 Task: Create new contact,   with mail id: 'LeahSmith@jcrew.com', first name: 'Leah', Last name: 'Smith', Job Title: Technical Writer, Phone number (916) 555-3456. Change life cycle stage to  'Lead' and lead status to 'New'. Add new company to the associated contact: www.sunalphaenergy.com
 . Logged in from softage.5@softage.net
Action: Mouse moved to (88, 70)
Screenshot: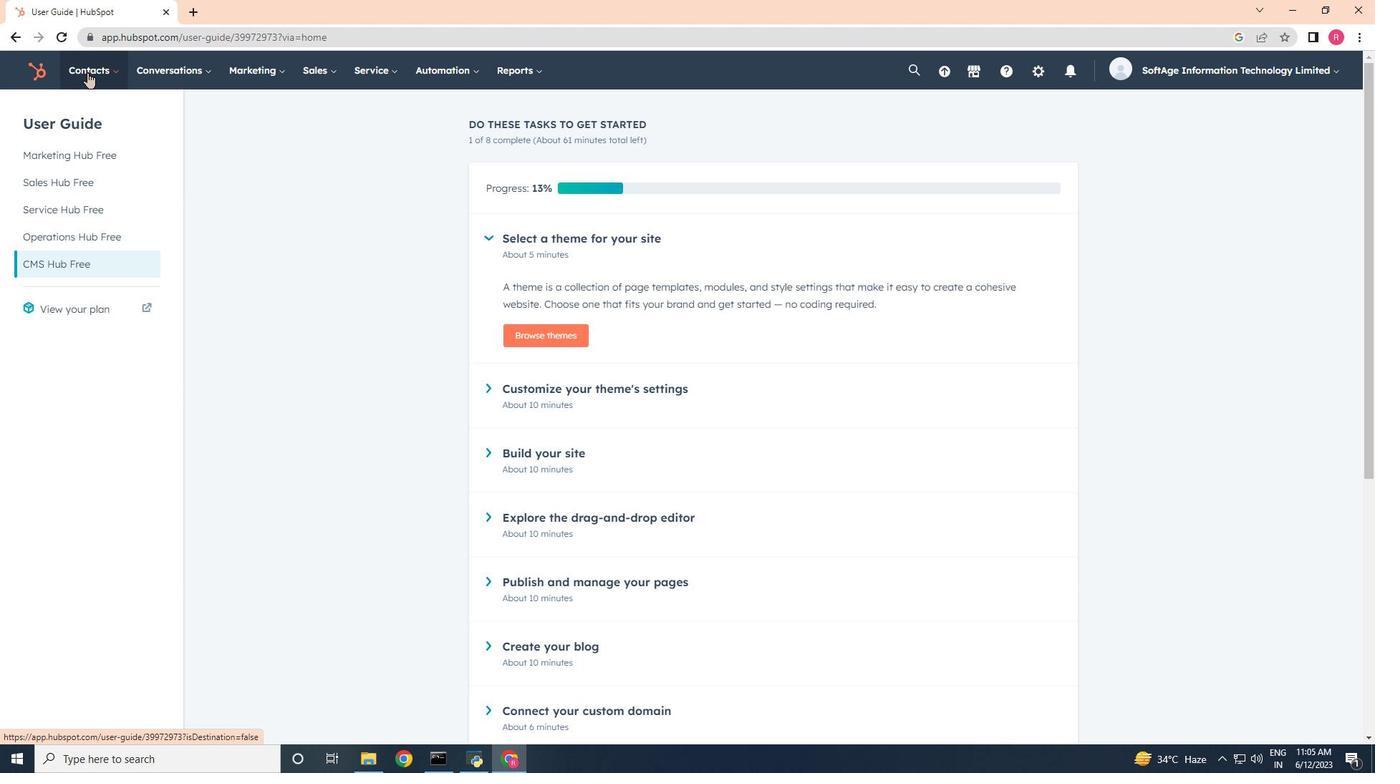 
Action: Mouse pressed left at (88, 70)
Screenshot: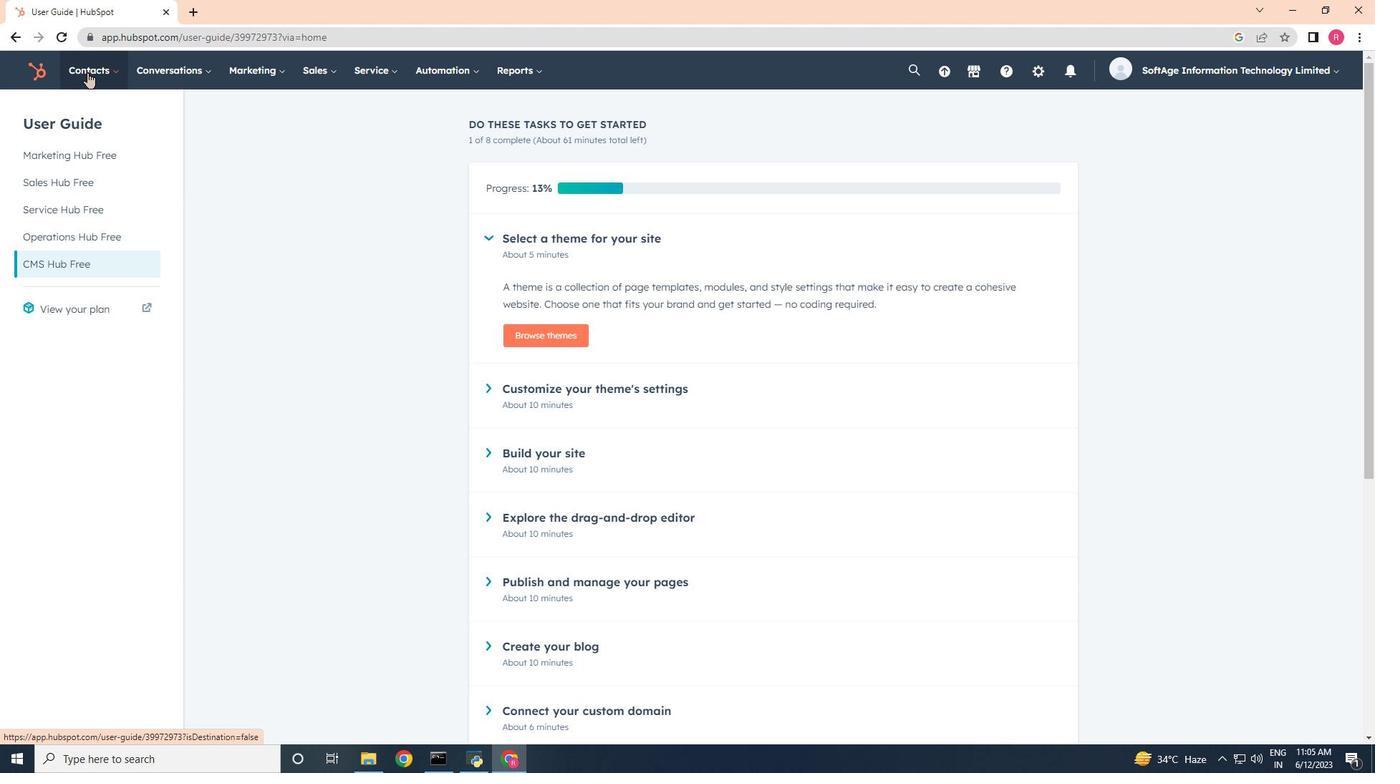 
Action: Mouse moved to (98, 110)
Screenshot: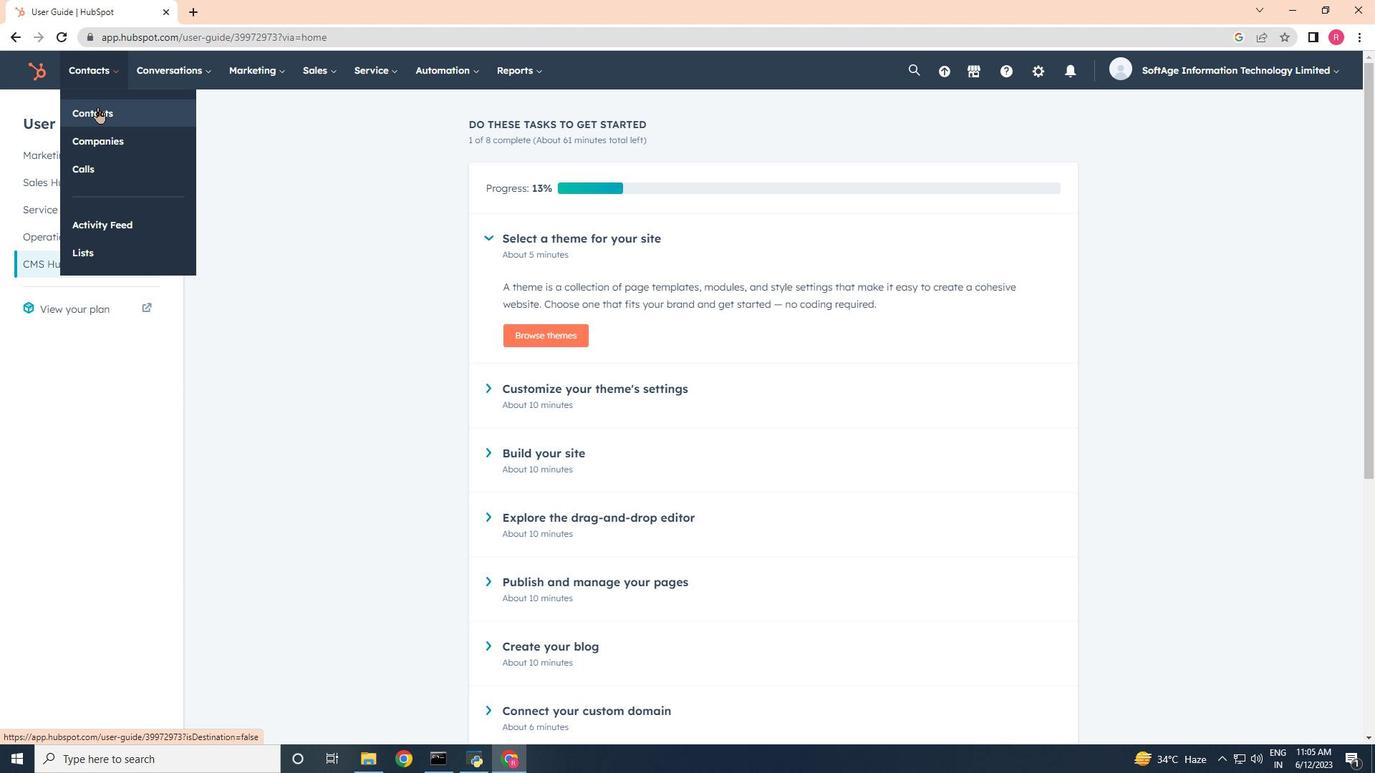 
Action: Mouse pressed left at (98, 110)
Screenshot: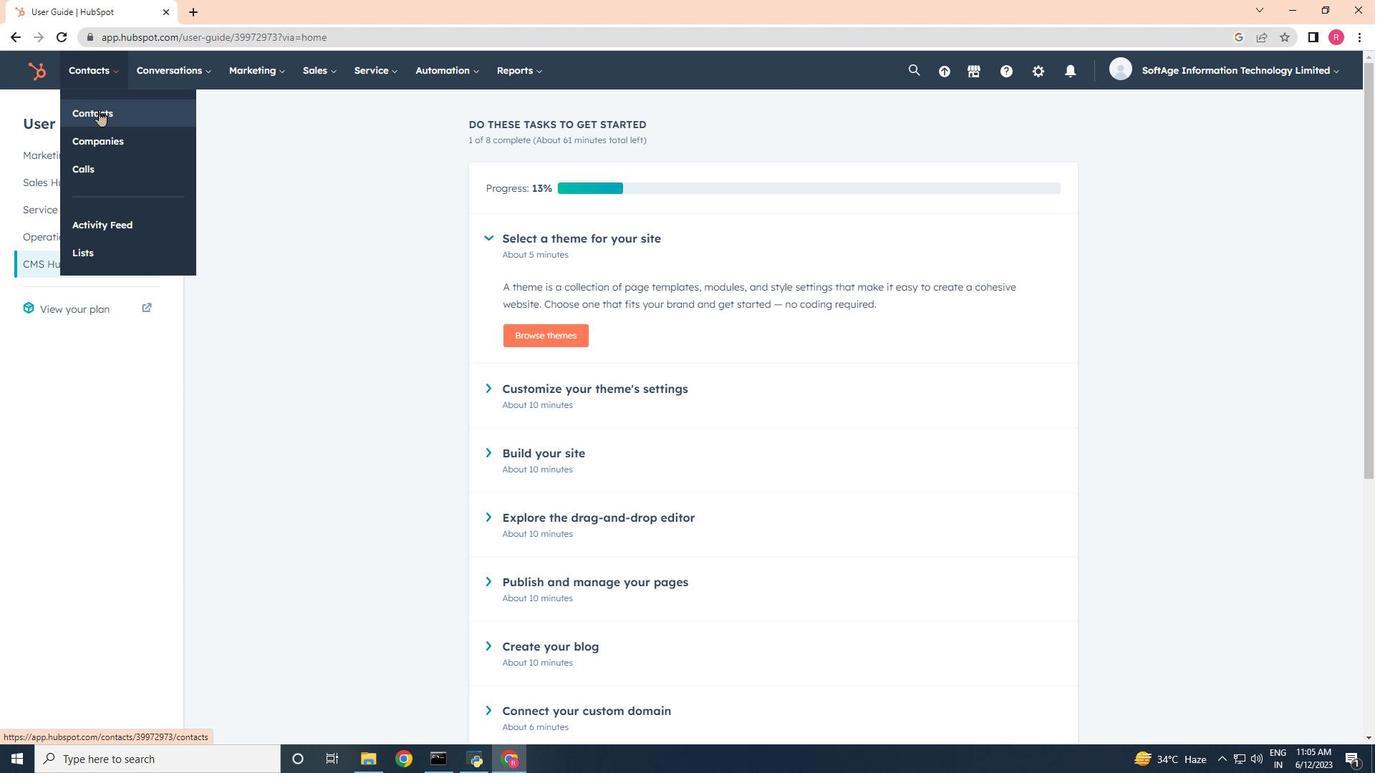 
Action: Mouse moved to (1332, 118)
Screenshot: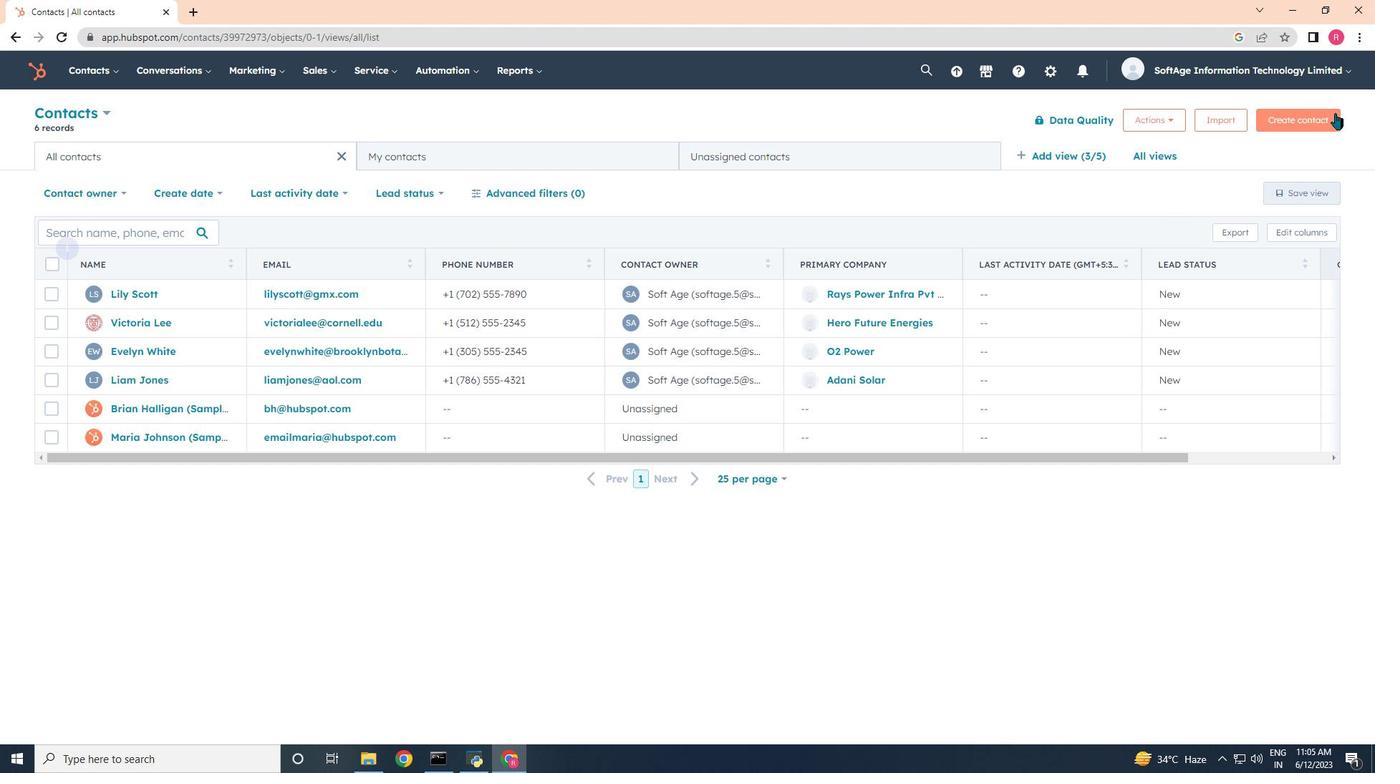 
Action: Mouse pressed left at (1332, 118)
Screenshot: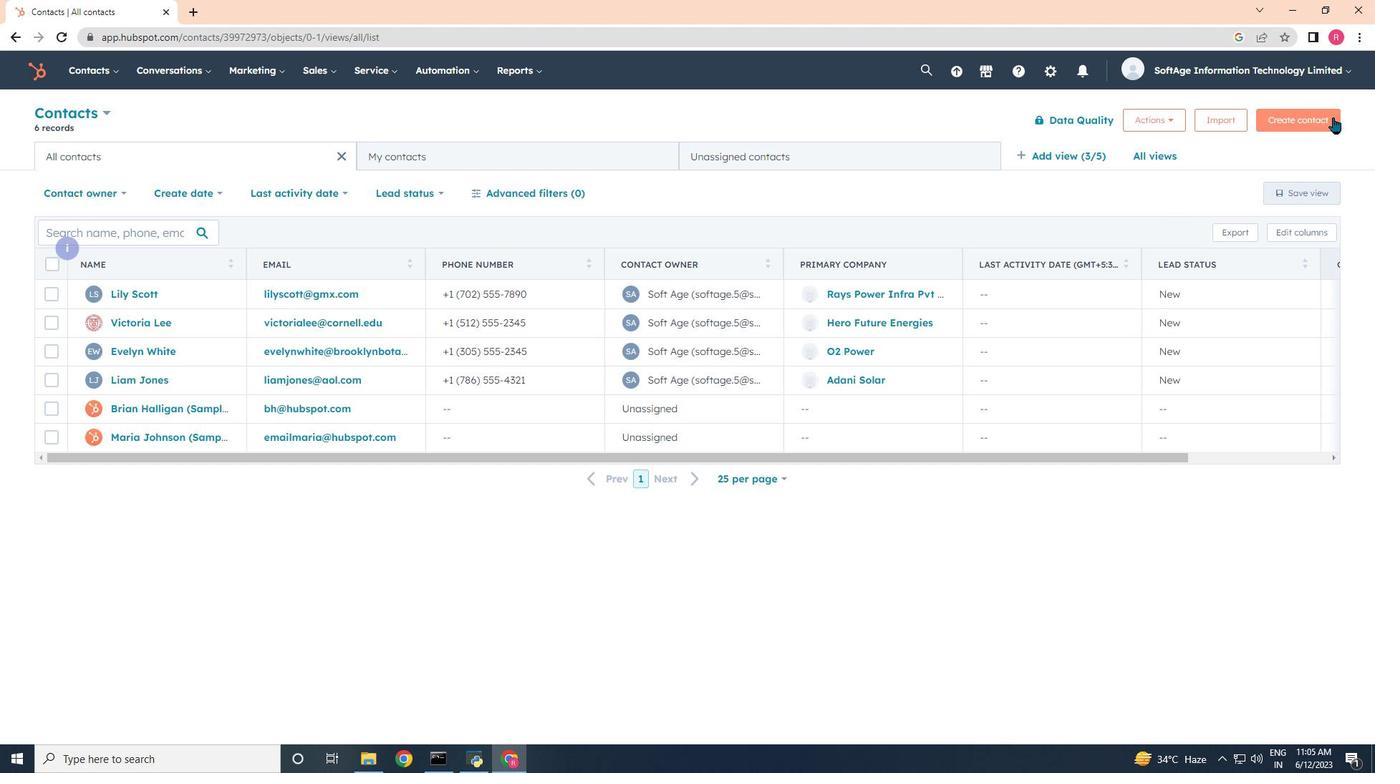 
Action: Mouse moved to (1169, 200)
Screenshot: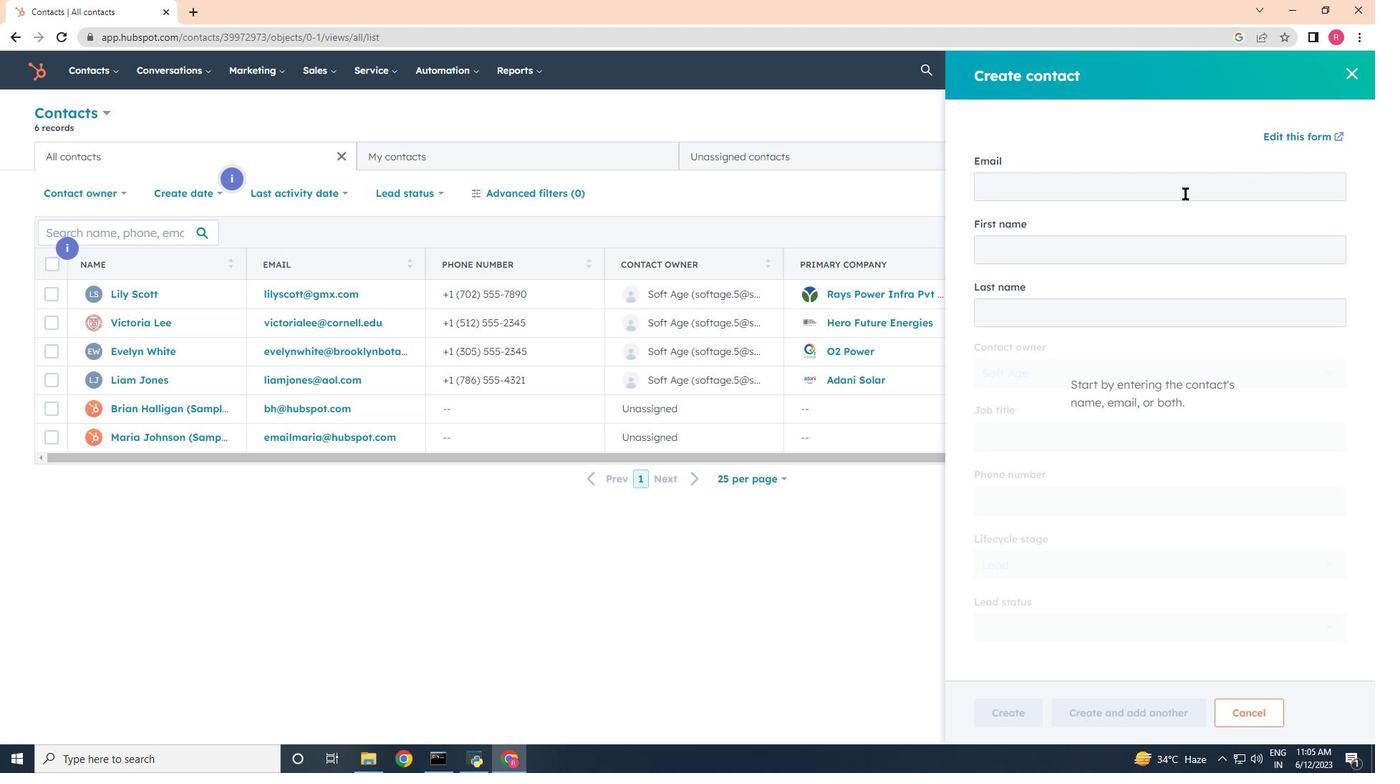 
Action: Mouse pressed left at (1169, 200)
Screenshot: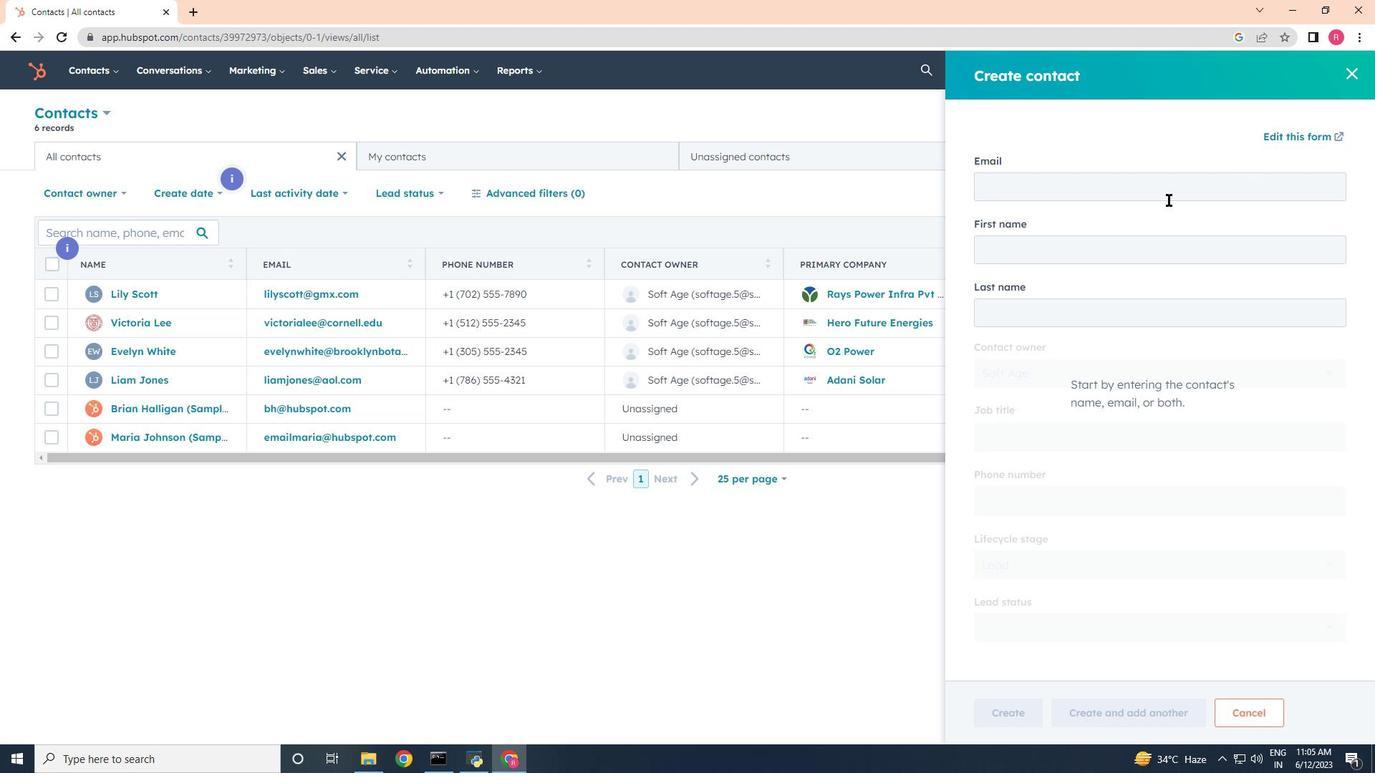 
Action: Key pressed <Key.shift>Leah<Key.shift>Smith<Key.shift>@jcrew.com
Screenshot: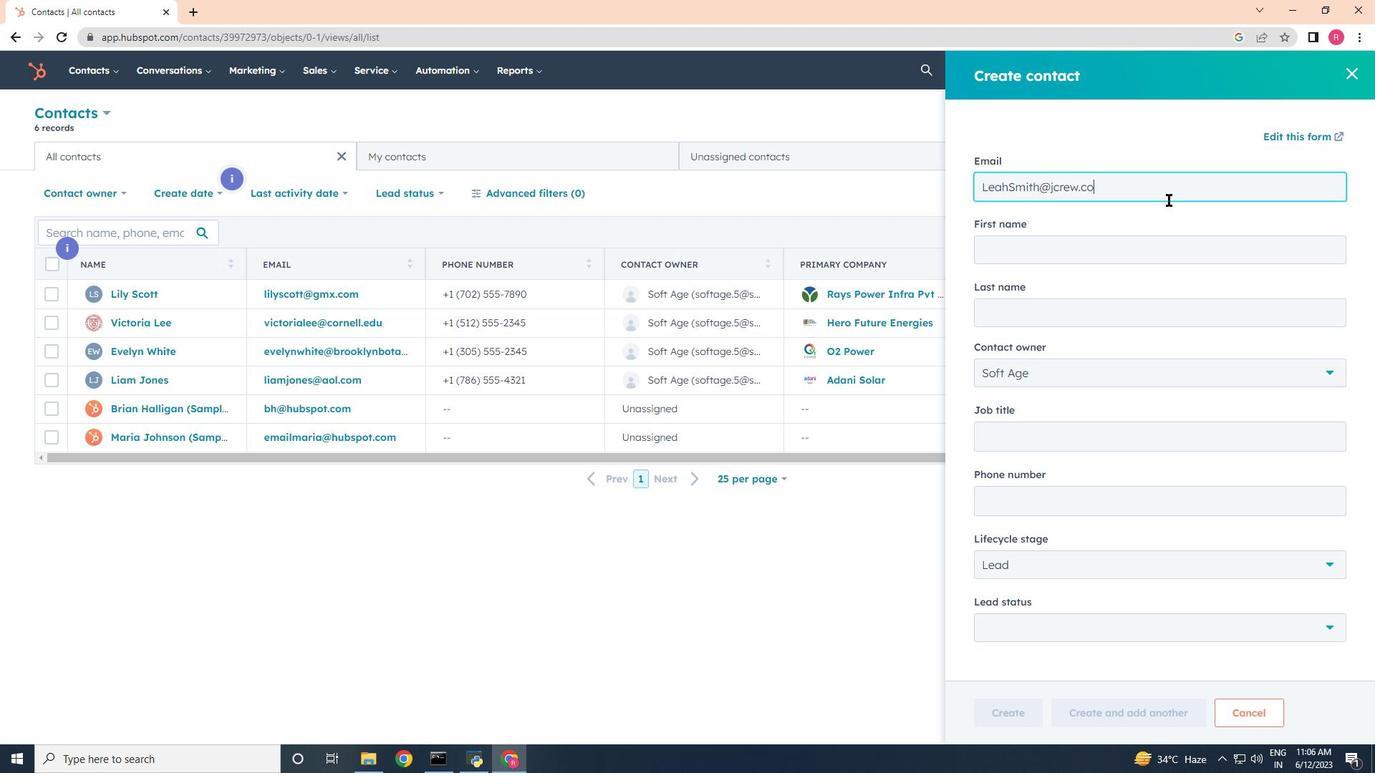 
Action: Mouse moved to (1131, 270)
Screenshot: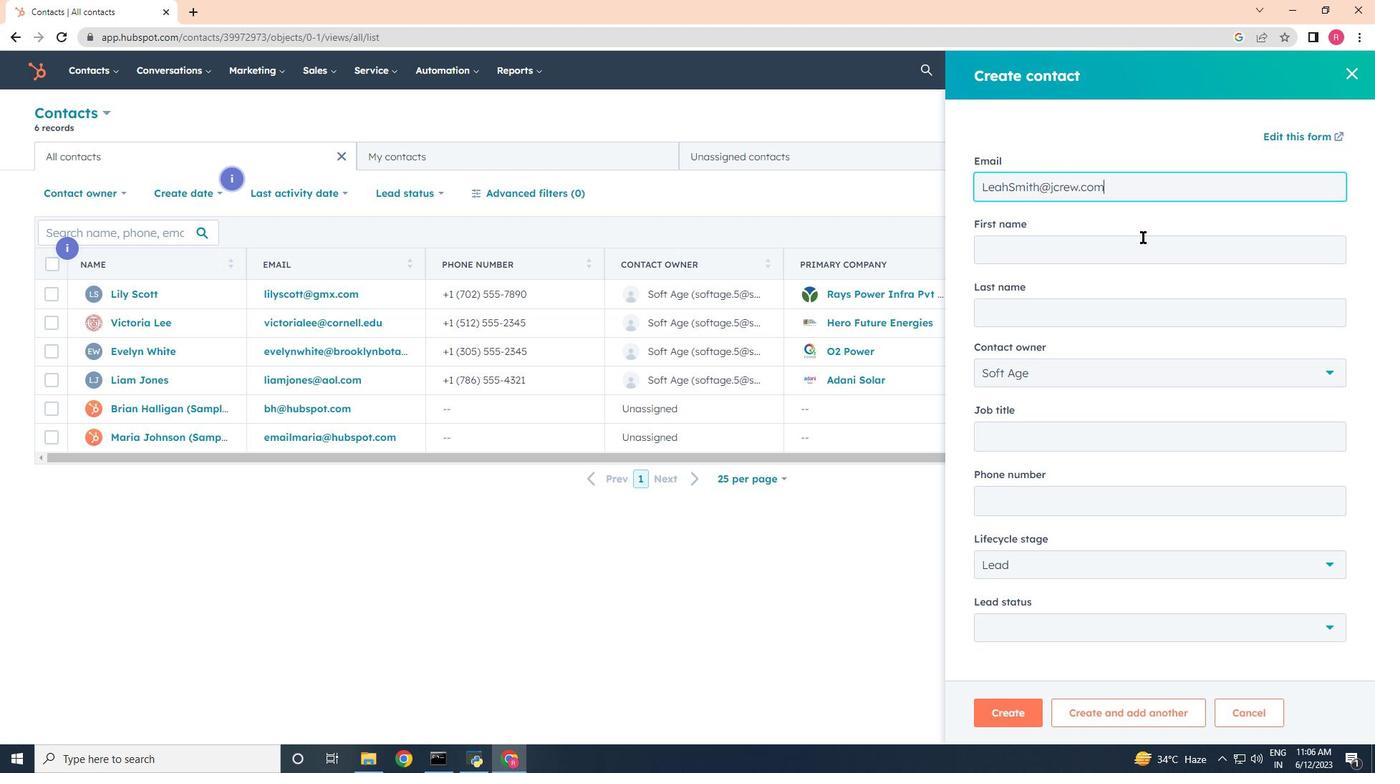 
Action: Mouse pressed left at (1131, 270)
Screenshot: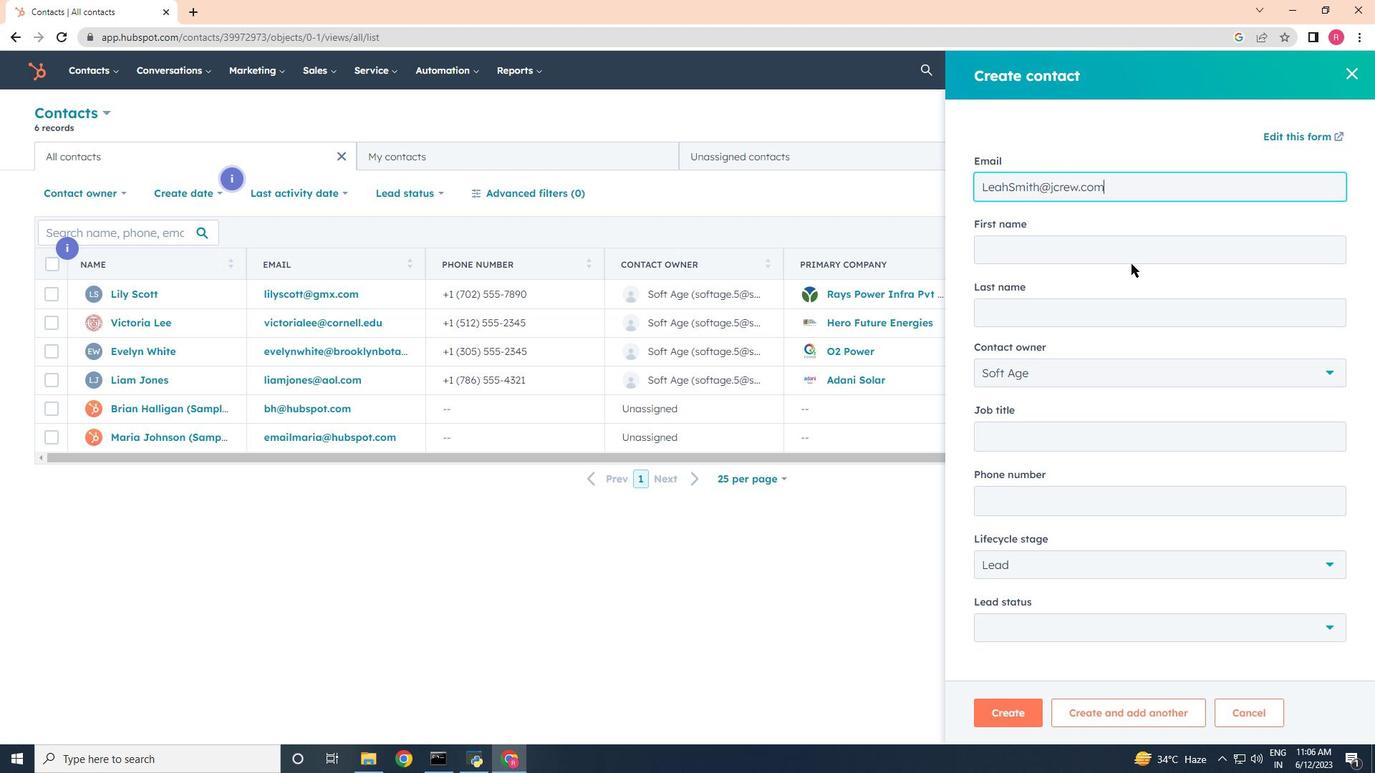 
Action: Mouse moved to (1118, 252)
Screenshot: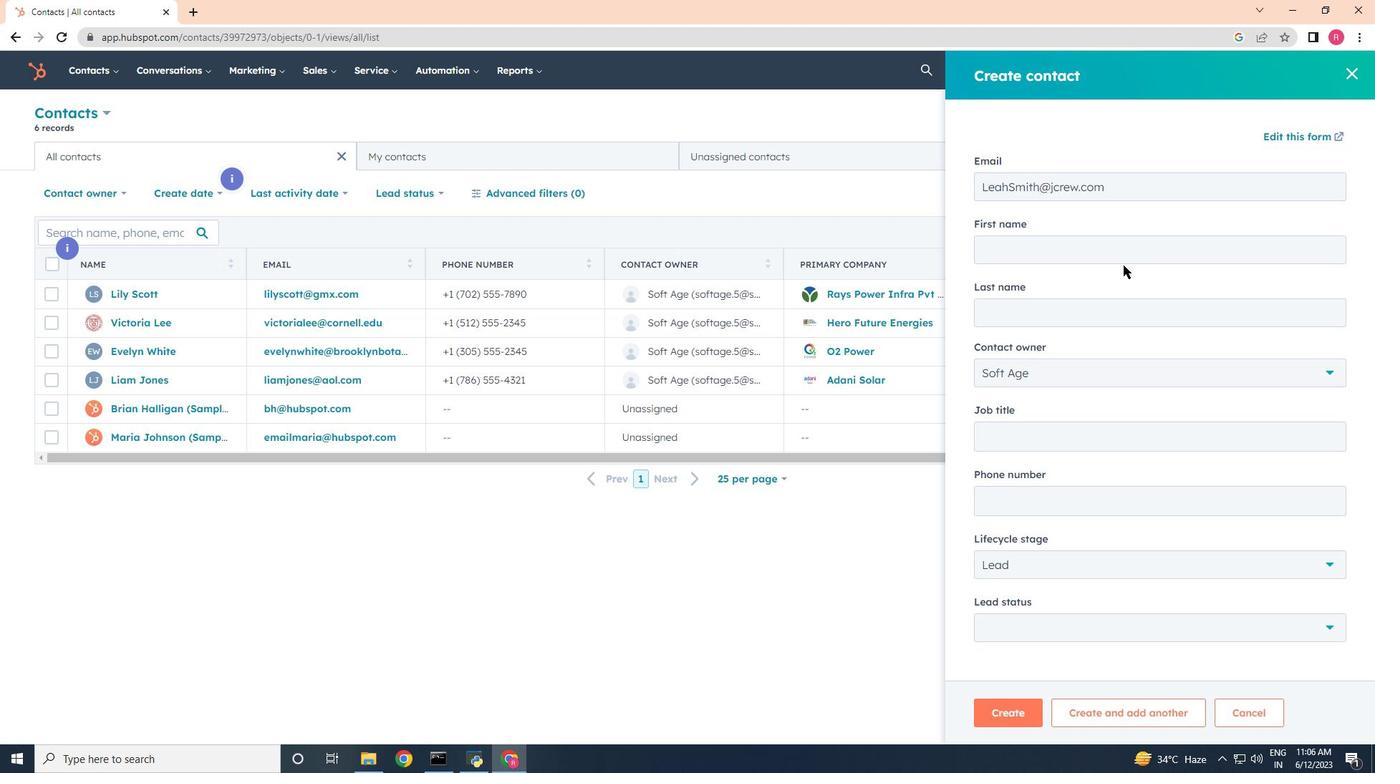 
Action: Mouse pressed left at (1118, 252)
Screenshot: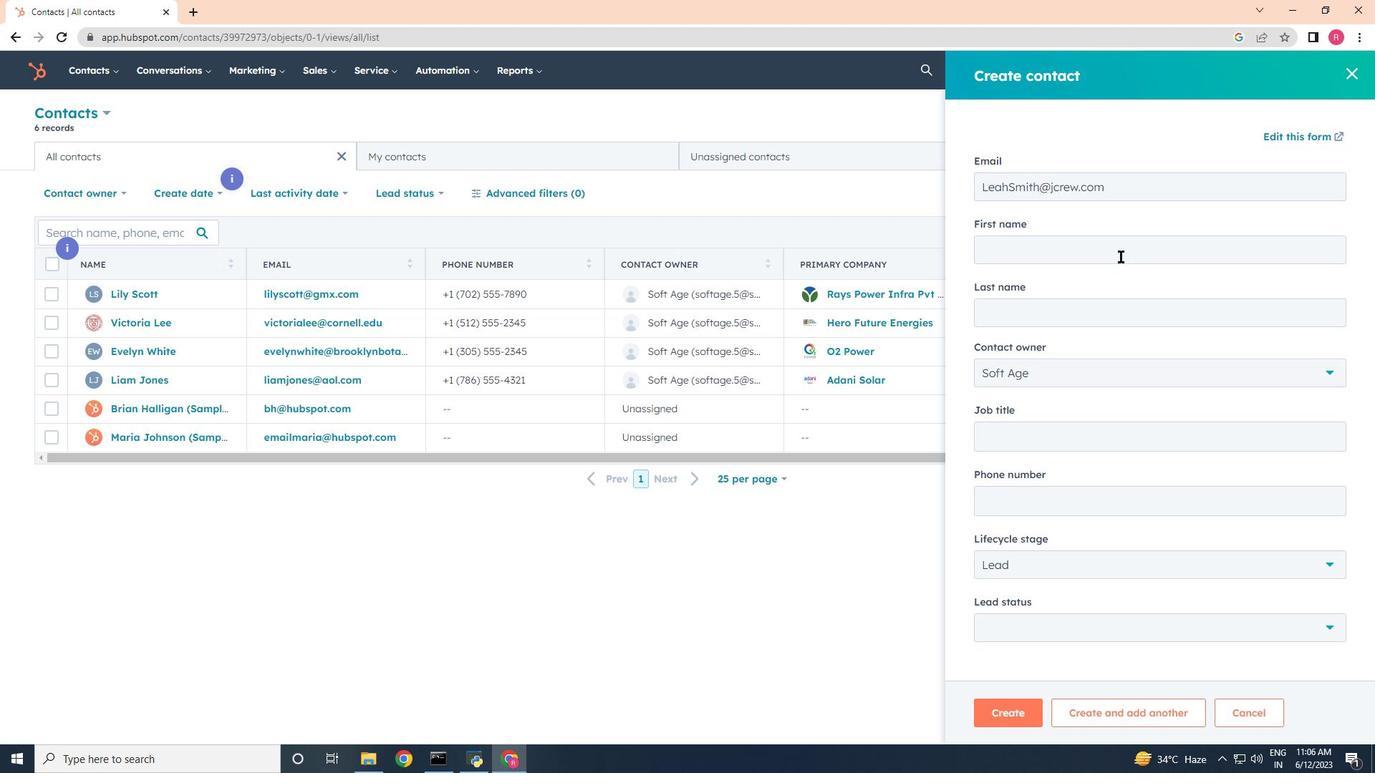 
Action: Key pressed <Key.shift><Key.shift><Key.shift><Key.shift><Key.shift><Key.shift><Key.shift><Key.shift><Key.shift><Key.shift>Leah<Key.tab><Key.shift><Key.shift><Key.shift><Key.shift><Key.shift><Key.shift><Key.shift><Key.shift><Key.shift>Smith
Screenshot: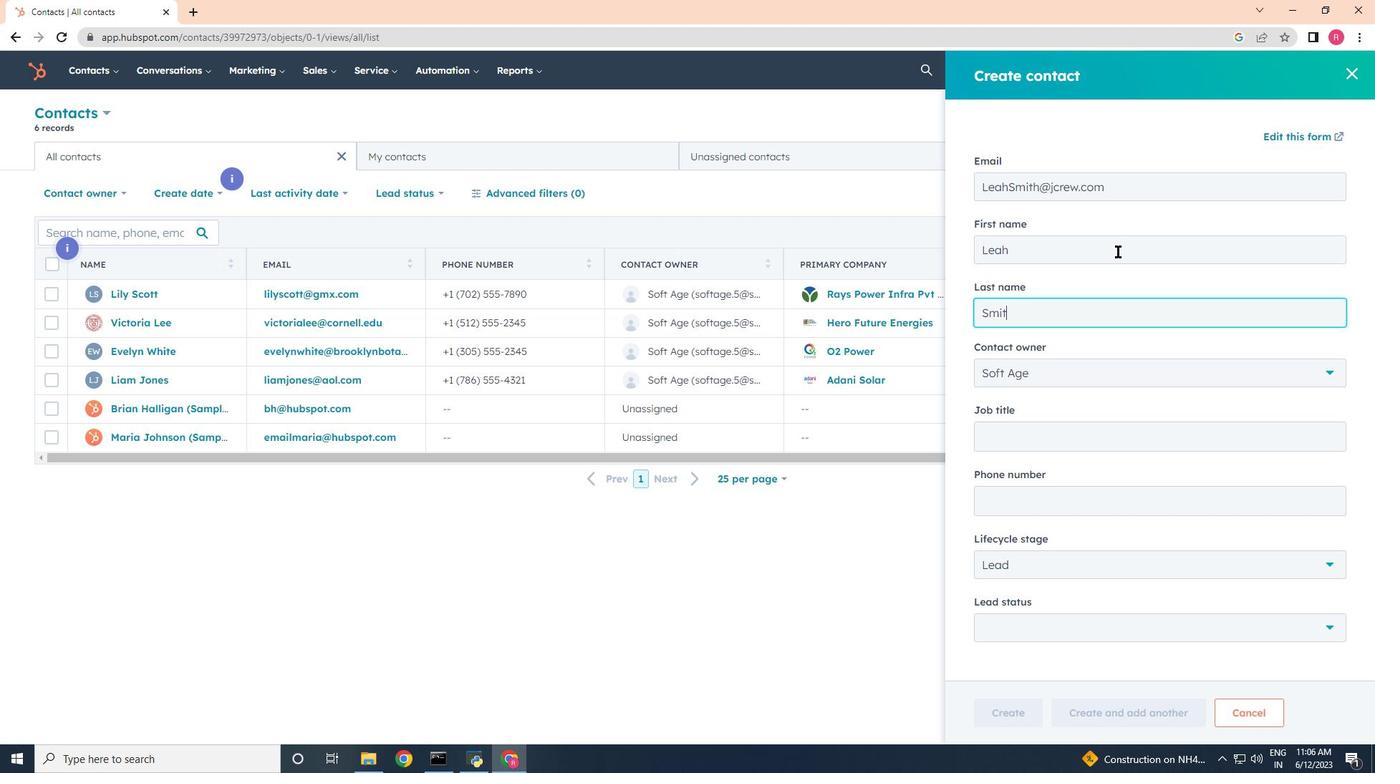 
Action: Mouse moved to (1046, 446)
Screenshot: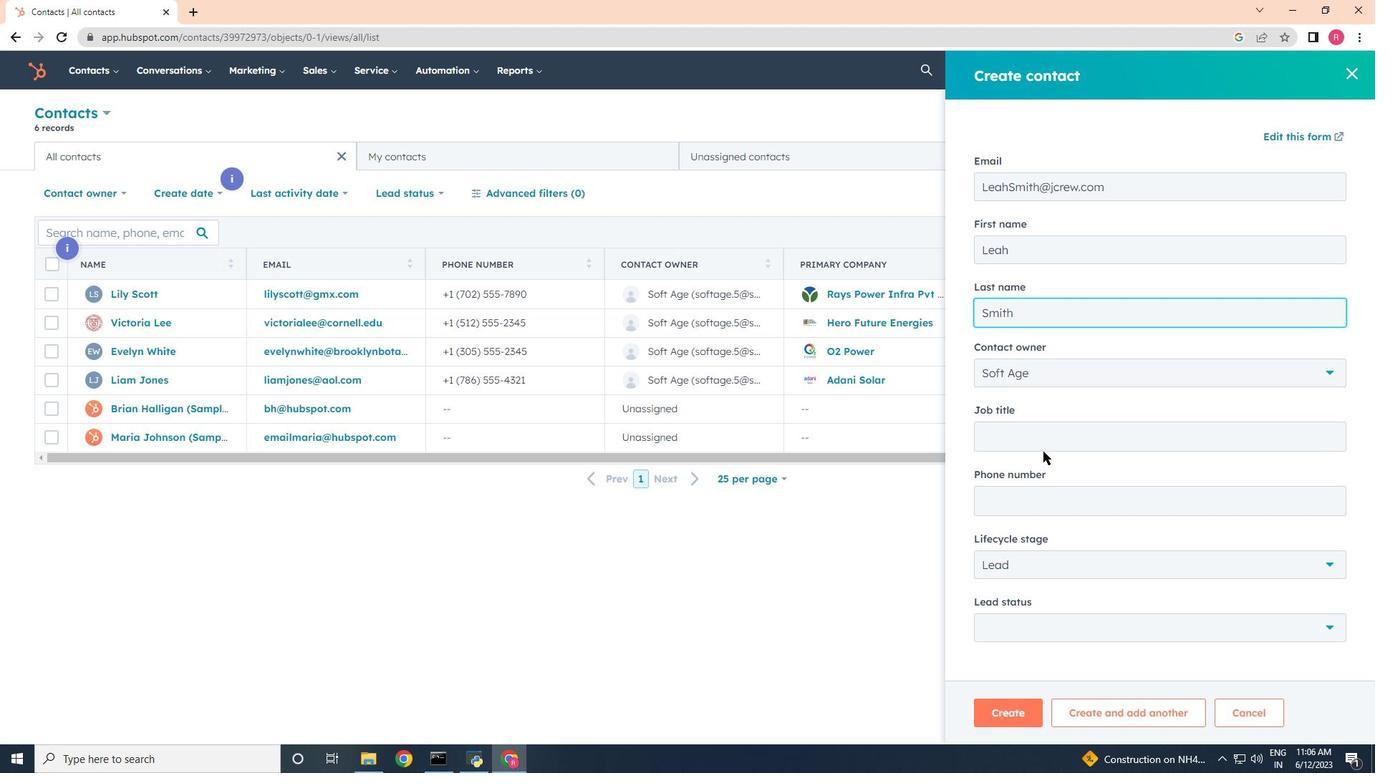 
Action: Mouse pressed left at (1046, 446)
Screenshot: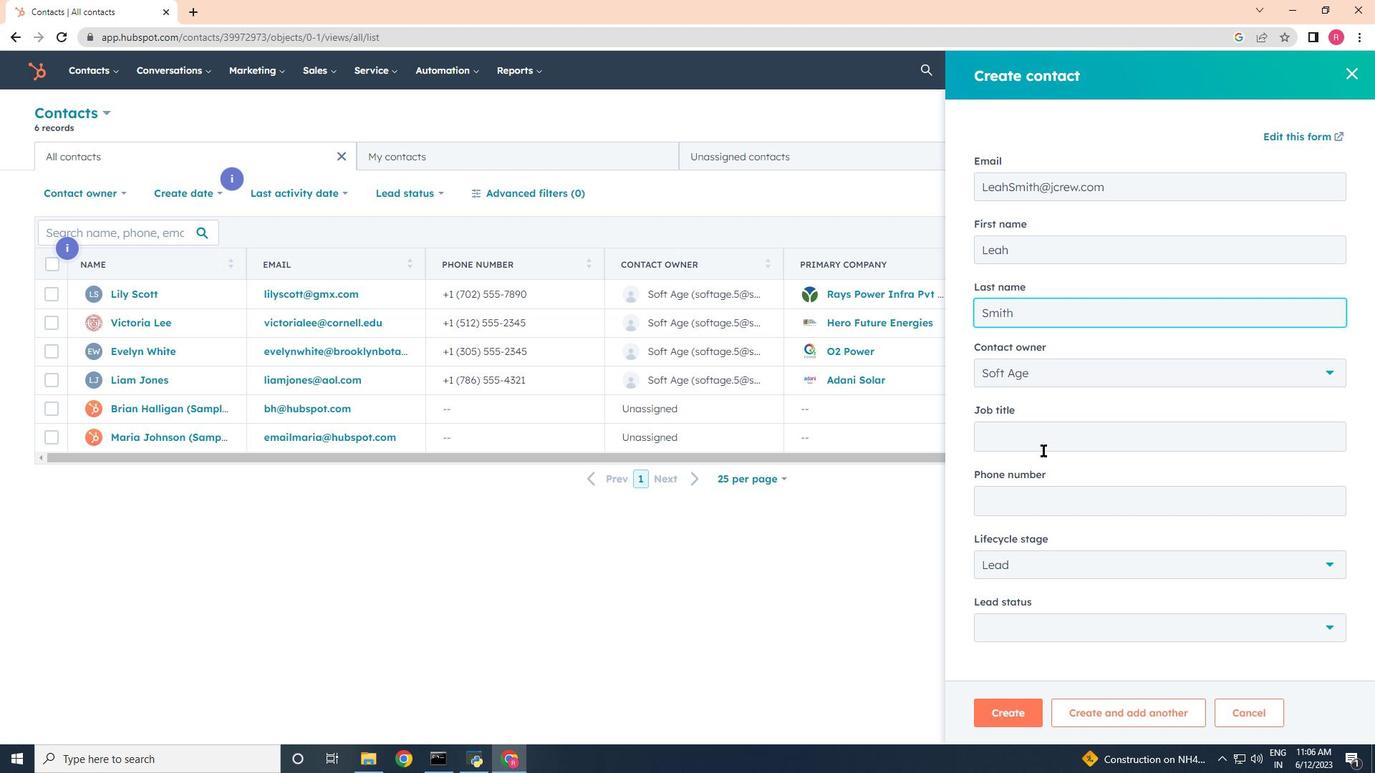
Action: Mouse moved to (1049, 446)
Screenshot: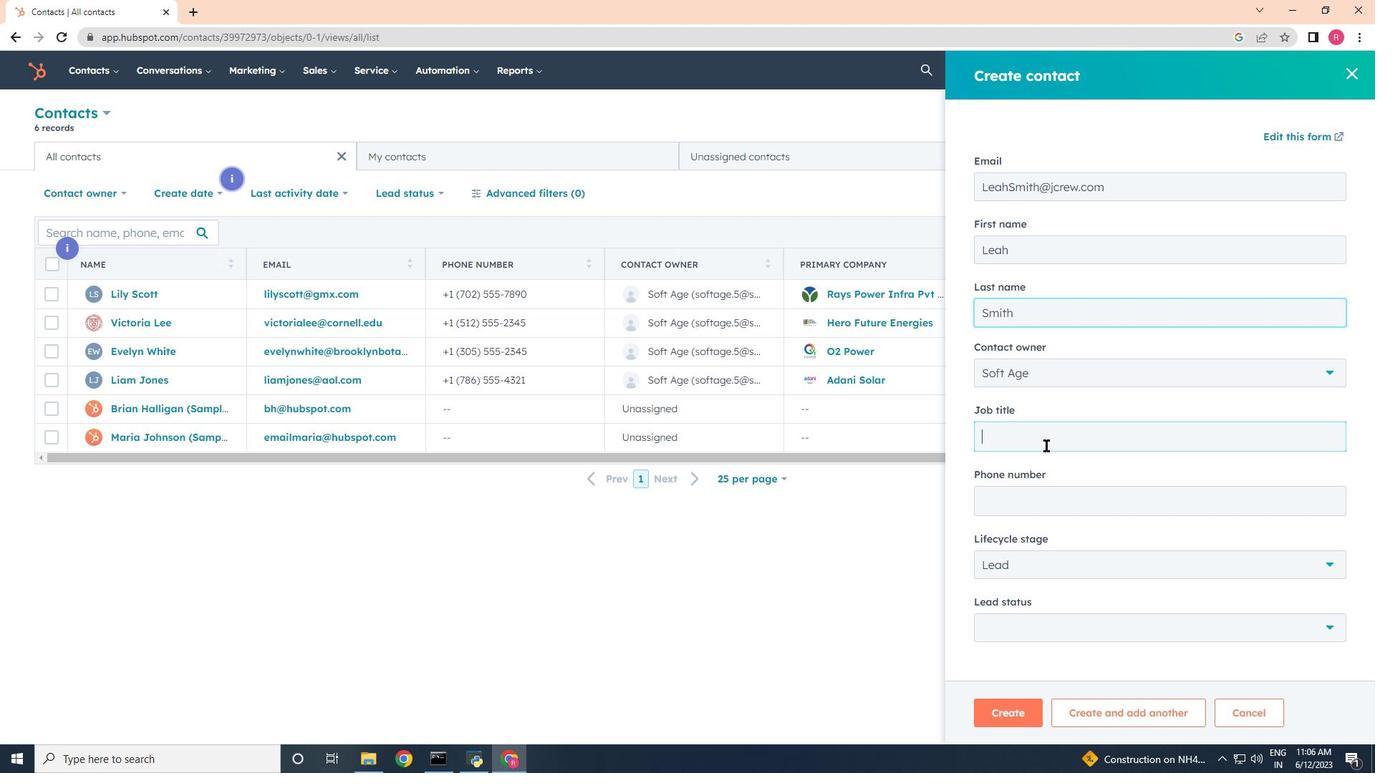 
Action: Key pressed <Key.shift>Technical<Key.space><Key.shift><Key.shift><Key.shift><Key.shift><Key.shift><Key.shift><Key.shift><Key.shift><Key.shift><Key.shift>Writer
Screenshot: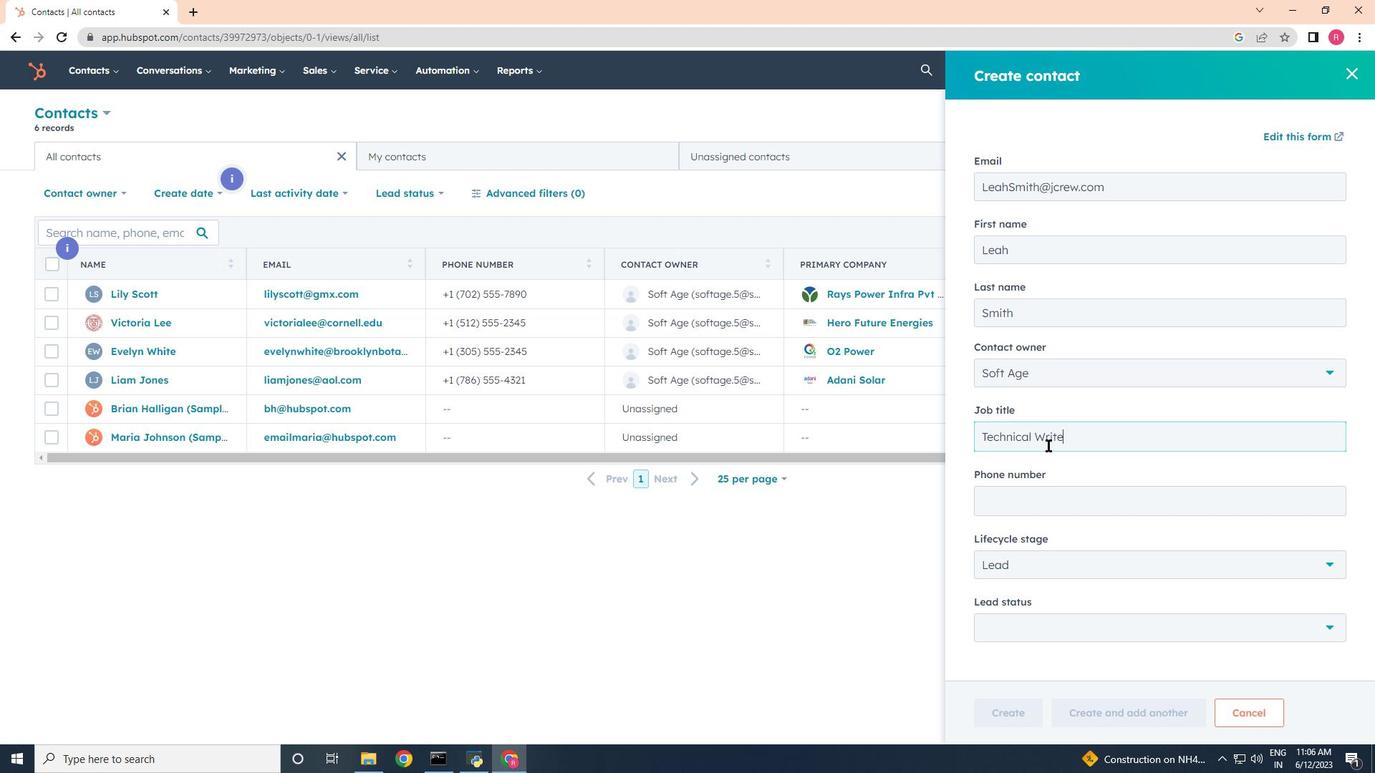 
Action: Mouse moved to (1091, 493)
Screenshot: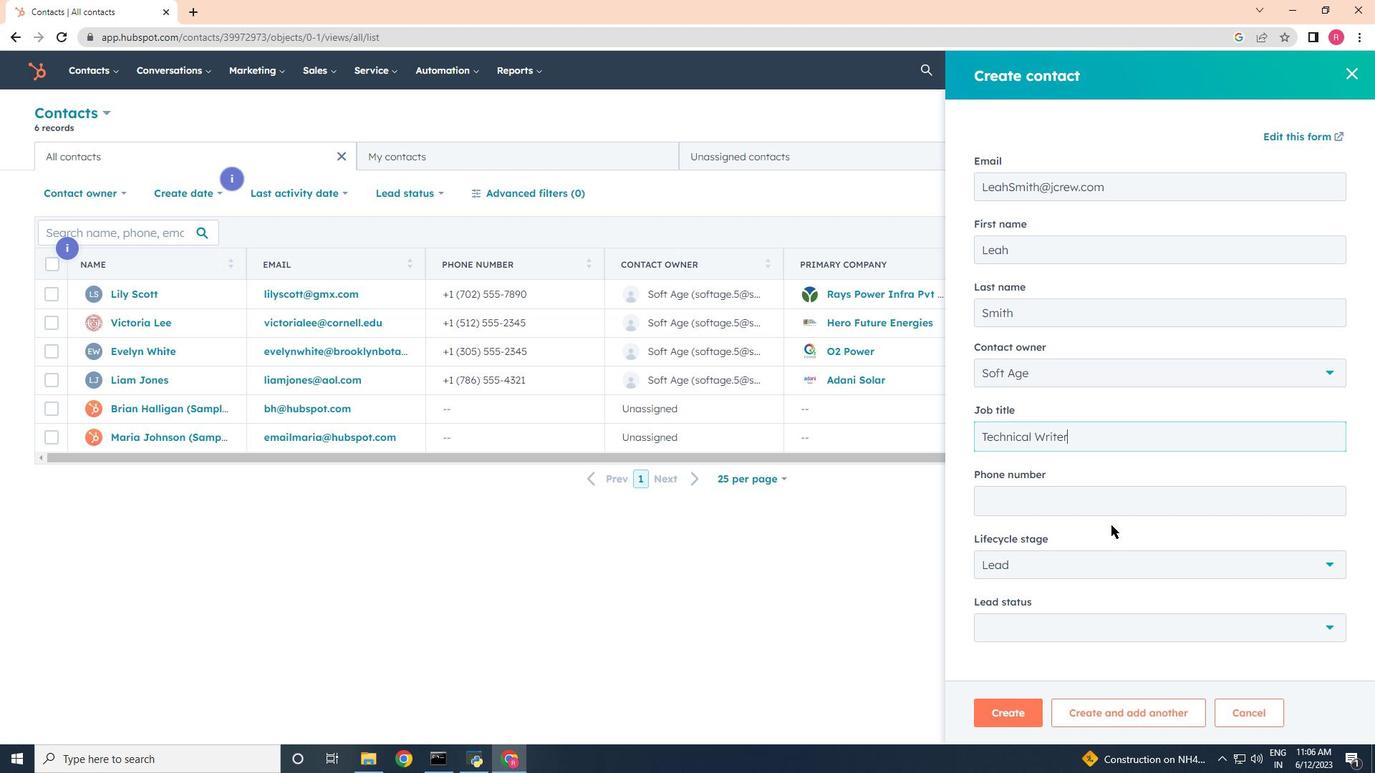 
Action: Mouse pressed left at (1091, 493)
Screenshot: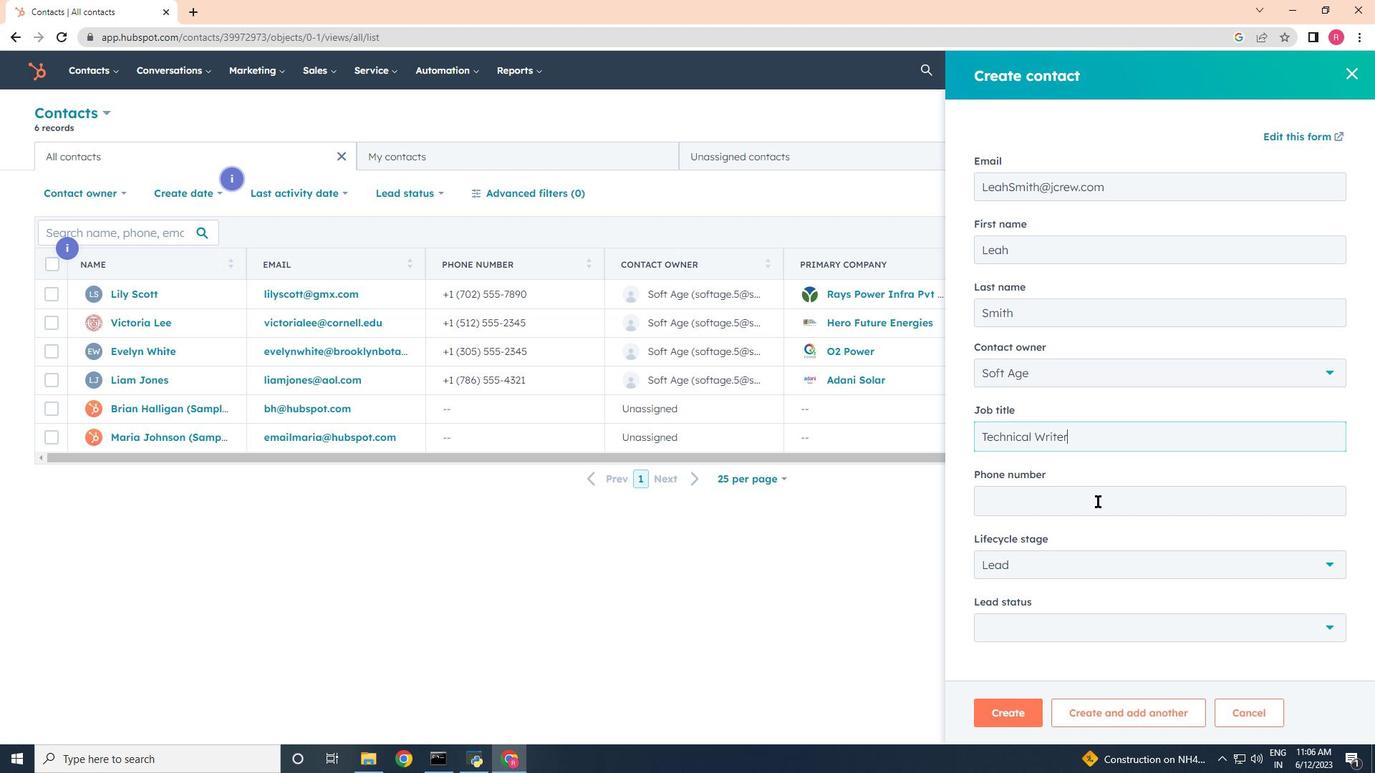 
Action: Key pressed 9165553456
Screenshot: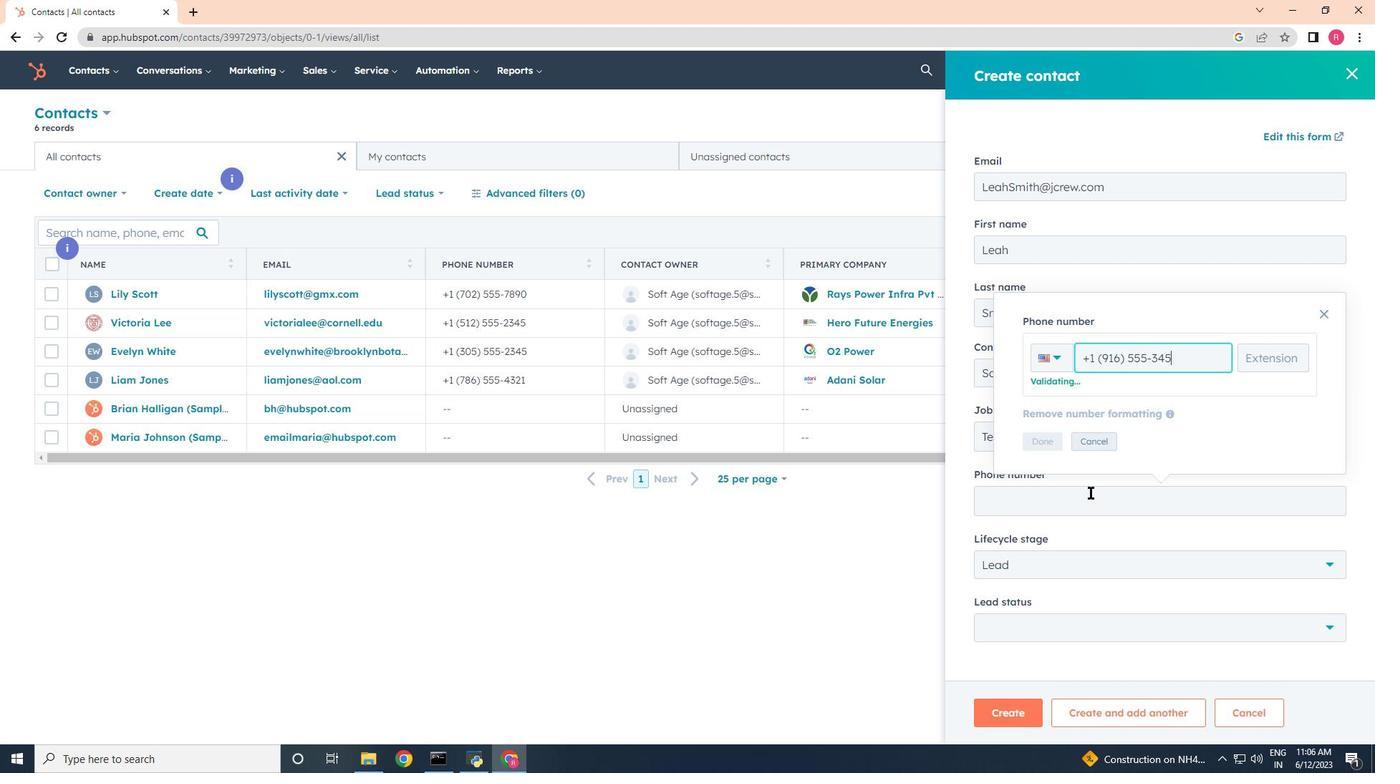 
Action: Mouse moved to (1049, 434)
Screenshot: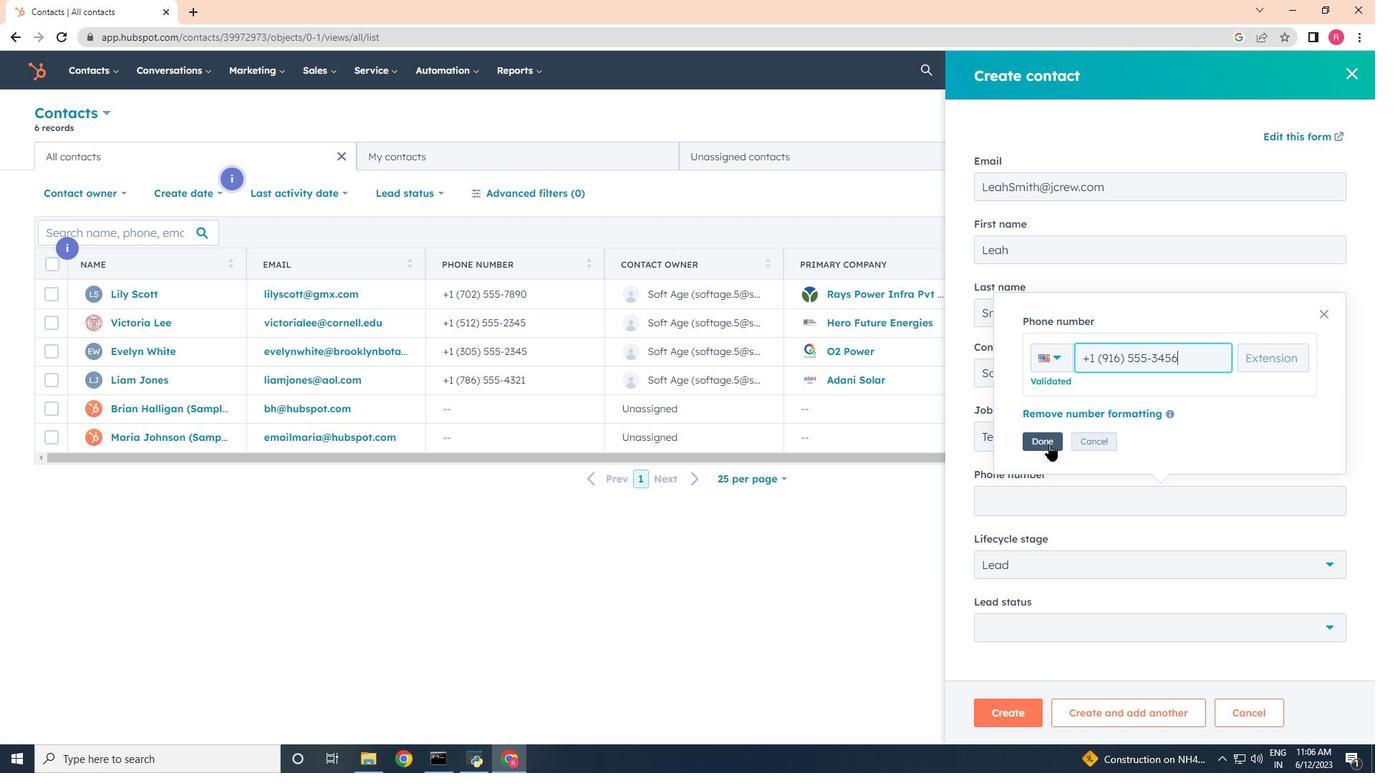 
Action: Mouse pressed left at (1049, 434)
Screenshot: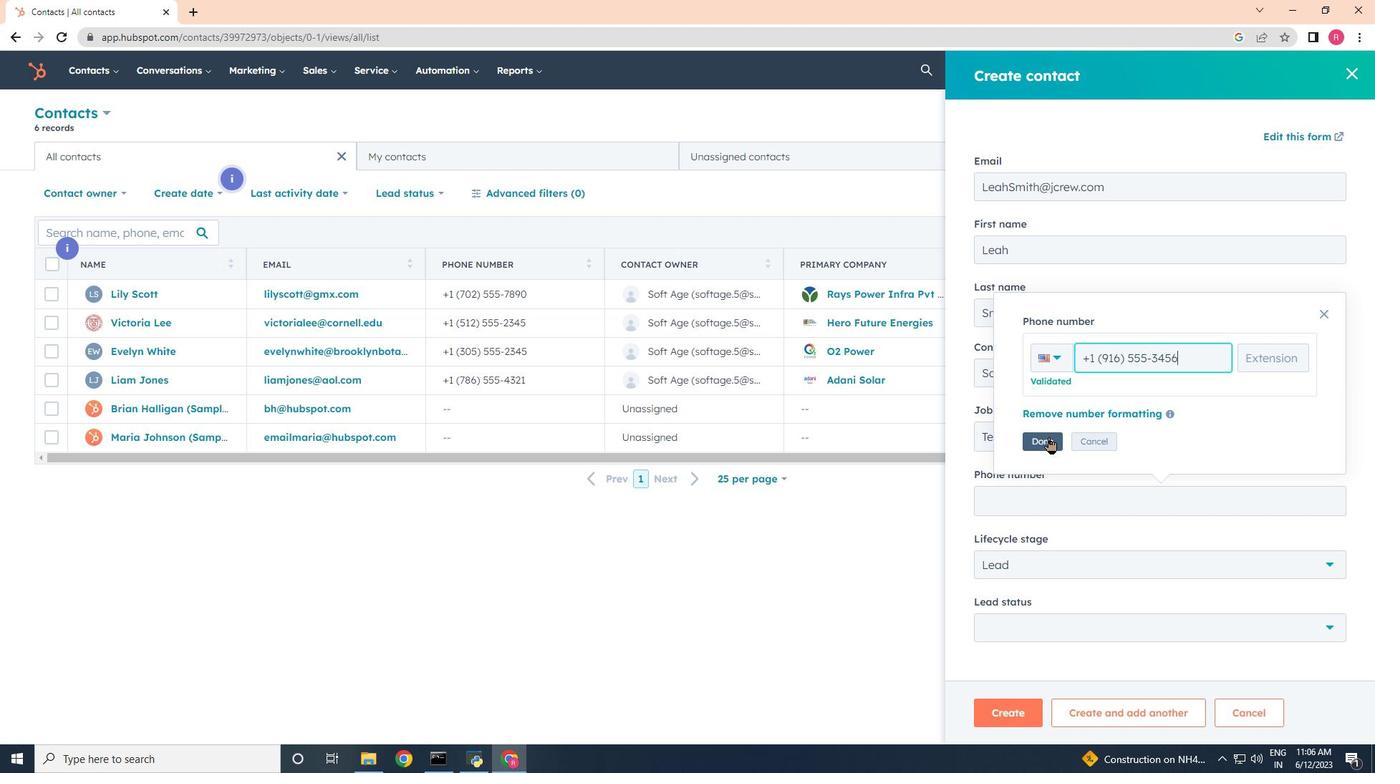 
Action: Mouse moved to (1049, 572)
Screenshot: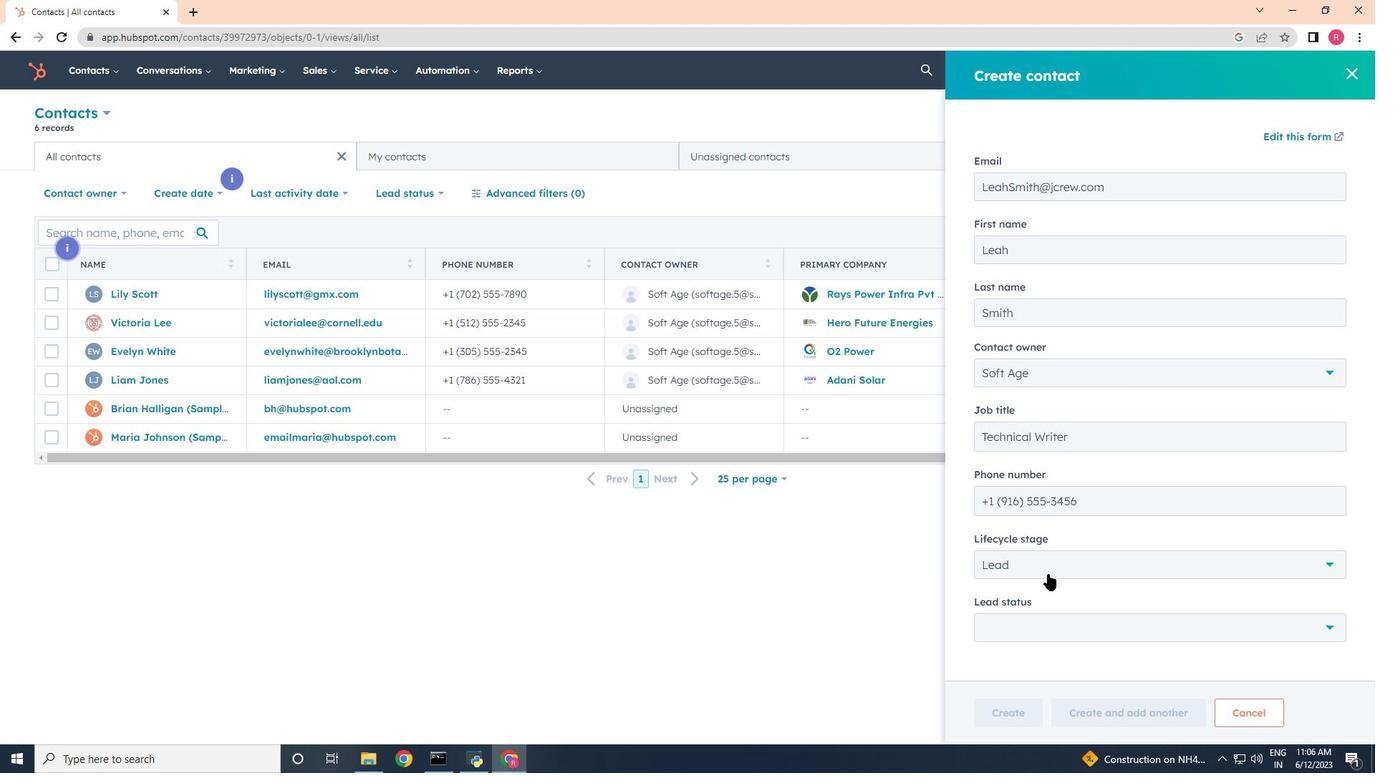 
Action: Mouse pressed left at (1049, 572)
Screenshot: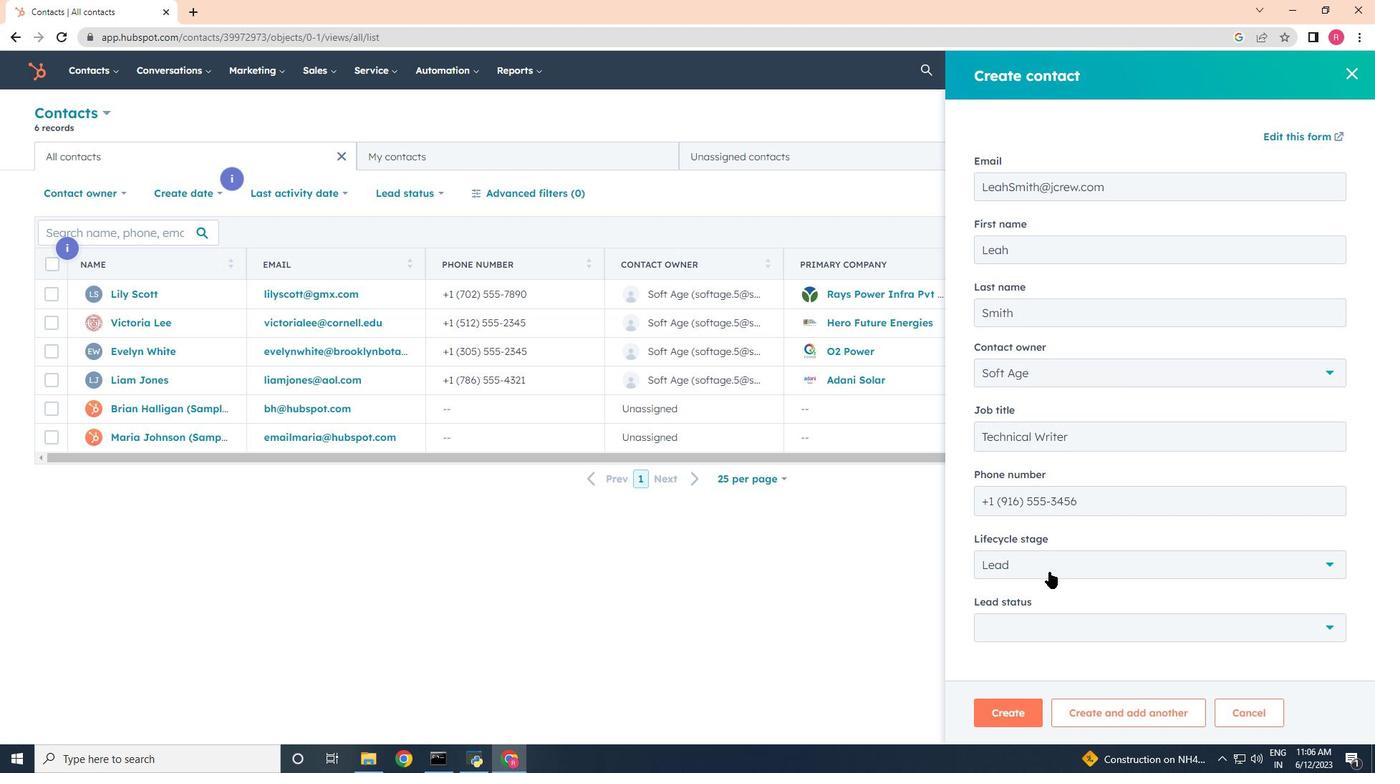 
Action: Mouse moved to (1010, 438)
Screenshot: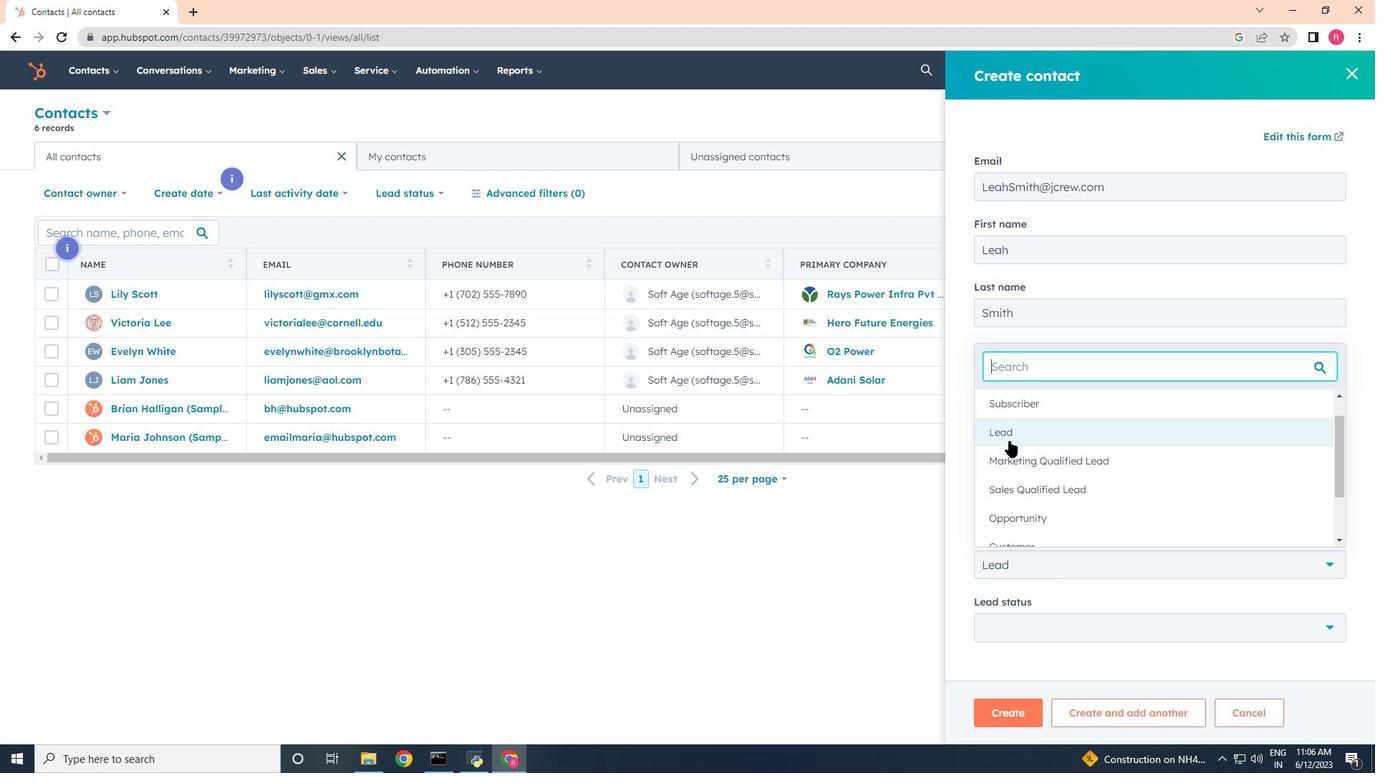 
Action: Mouse pressed left at (1010, 438)
Screenshot: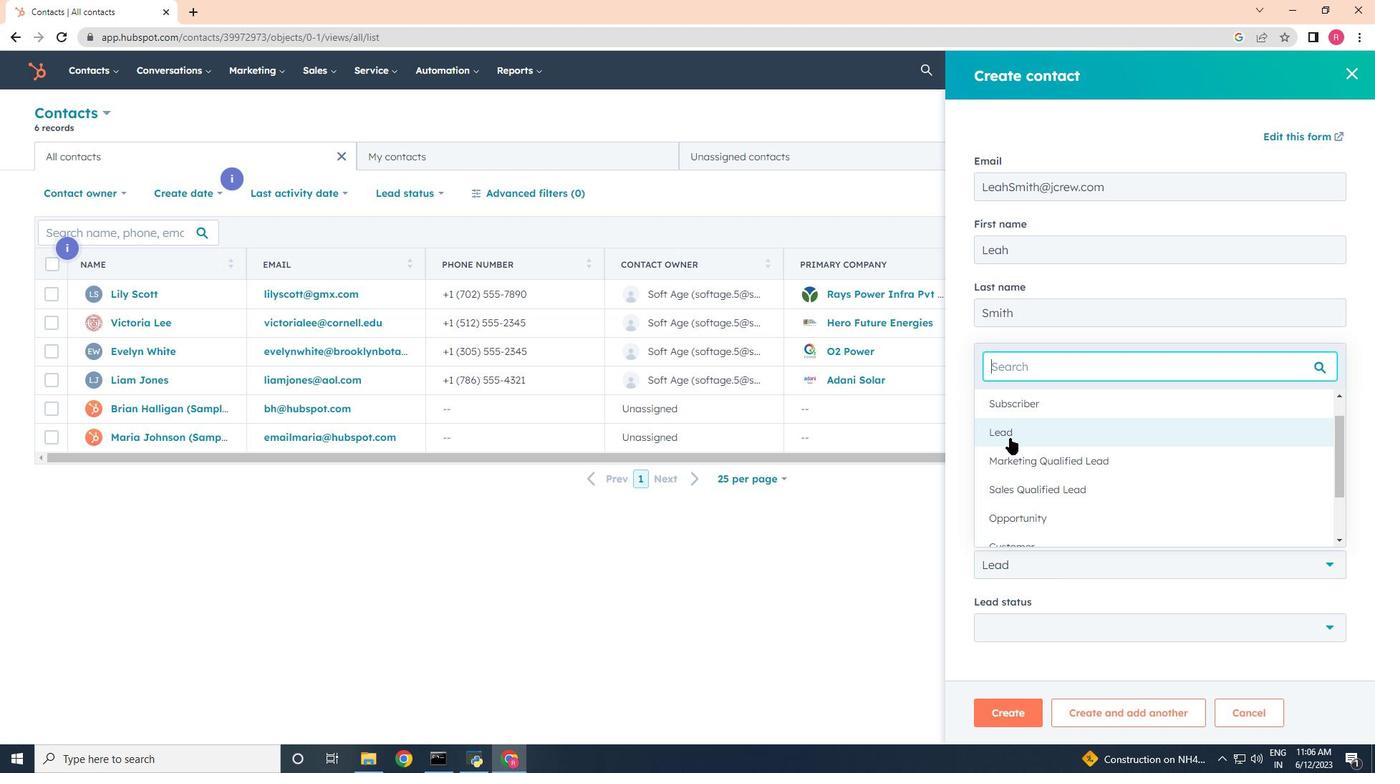 
Action: Mouse moved to (1048, 629)
Screenshot: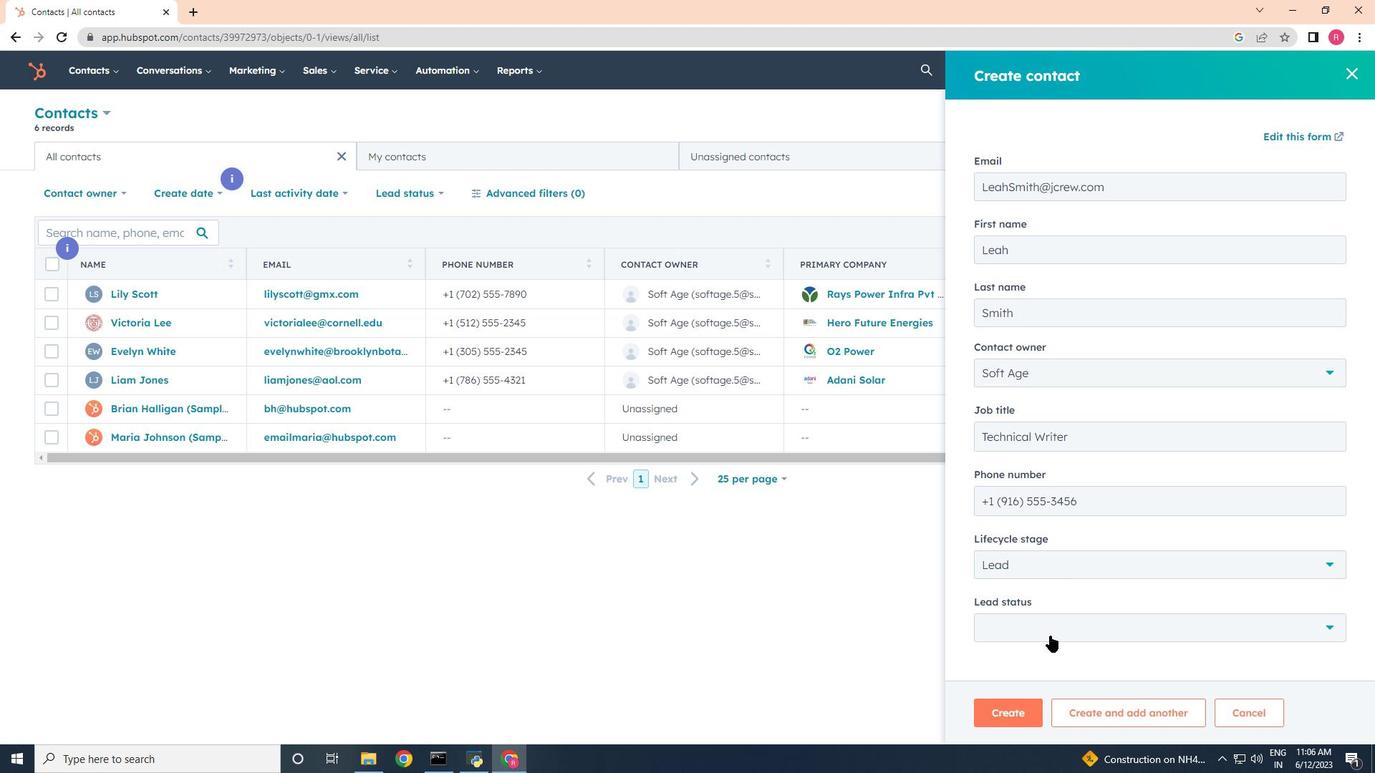 
Action: Mouse pressed left at (1048, 629)
Screenshot: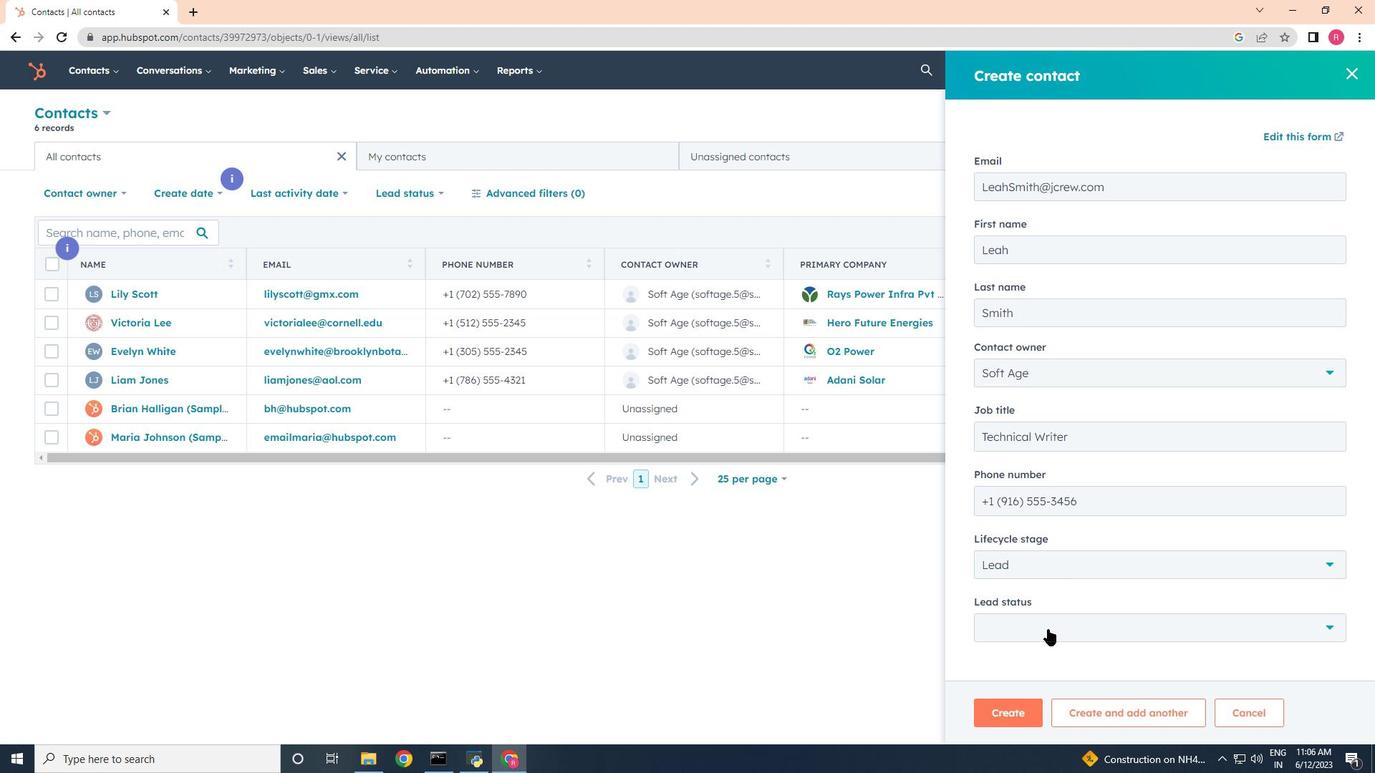 
Action: Mouse moved to (1018, 500)
Screenshot: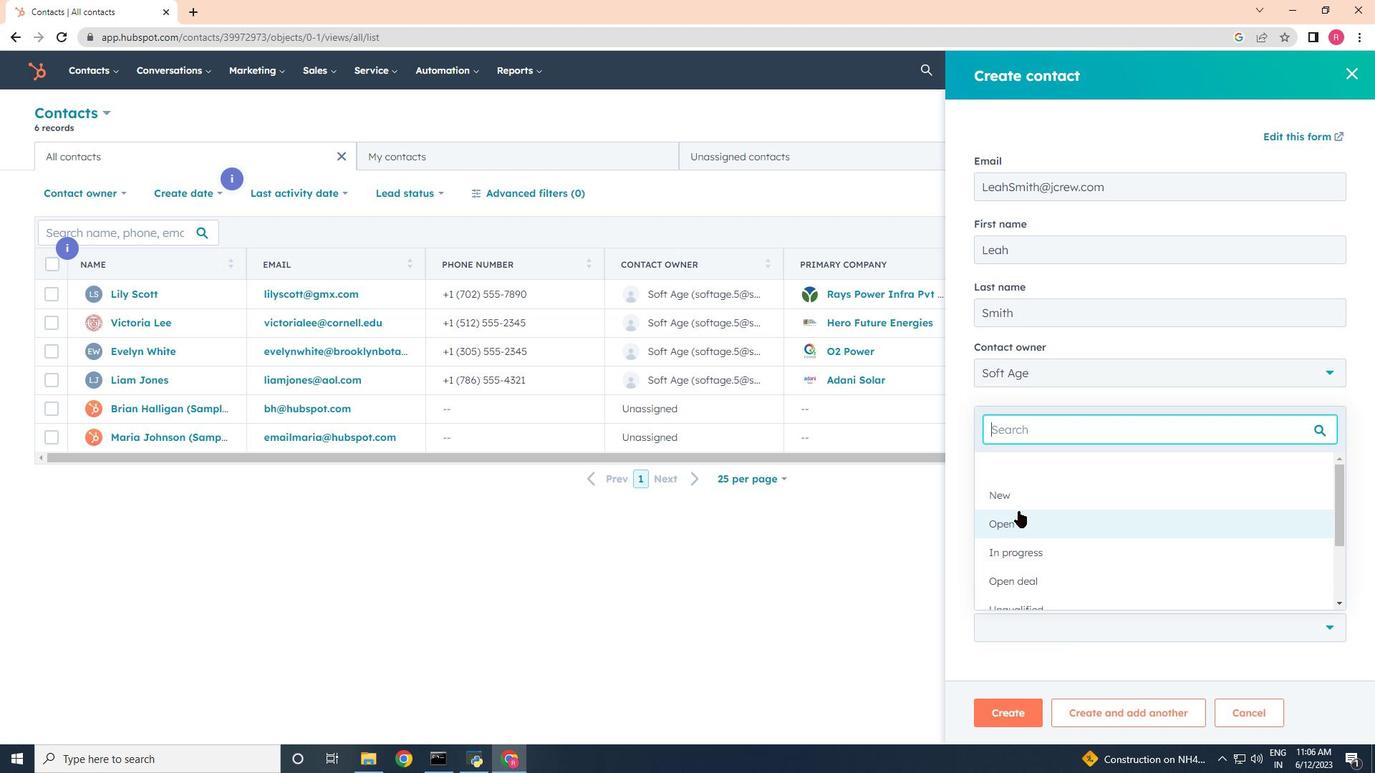 
Action: Mouse pressed left at (1018, 500)
Screenshot: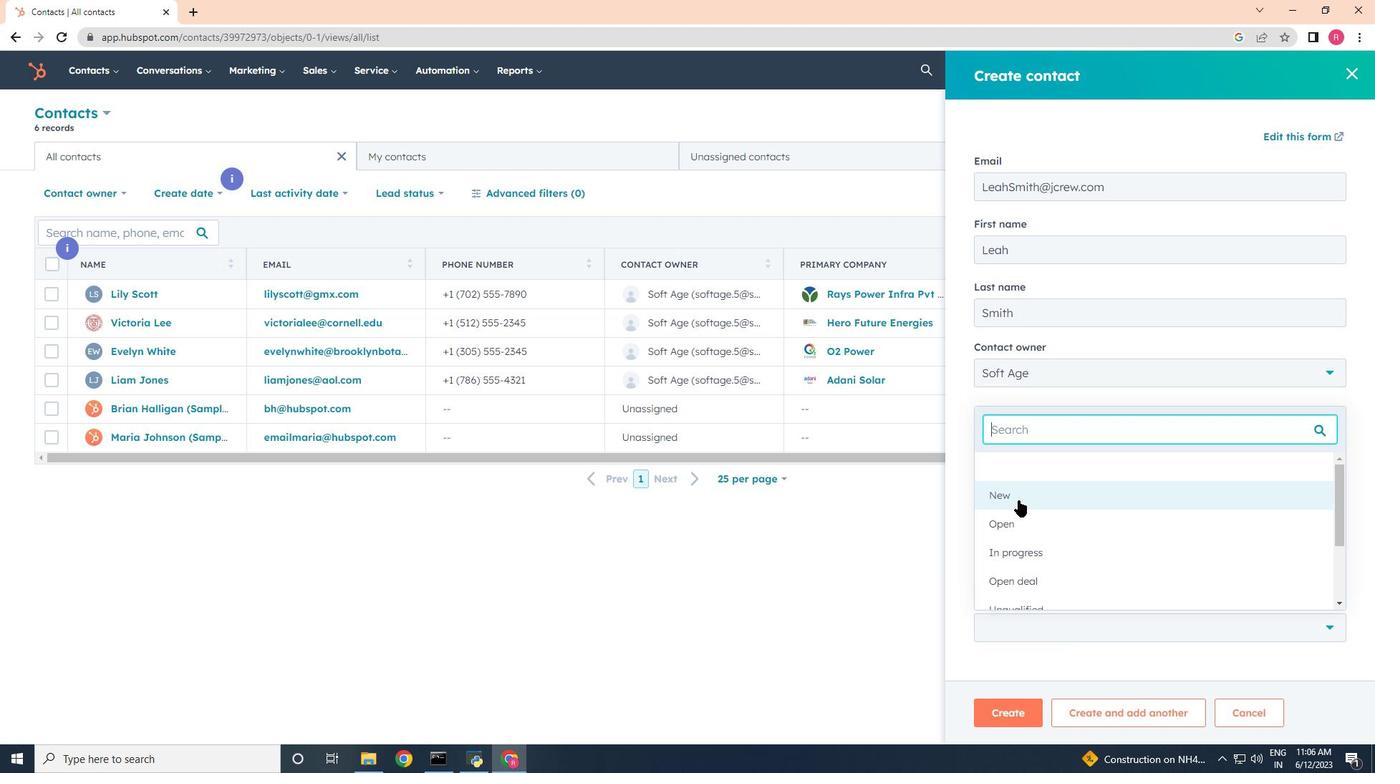
Action: Mouse moved to (1013, 720)
Screenshot: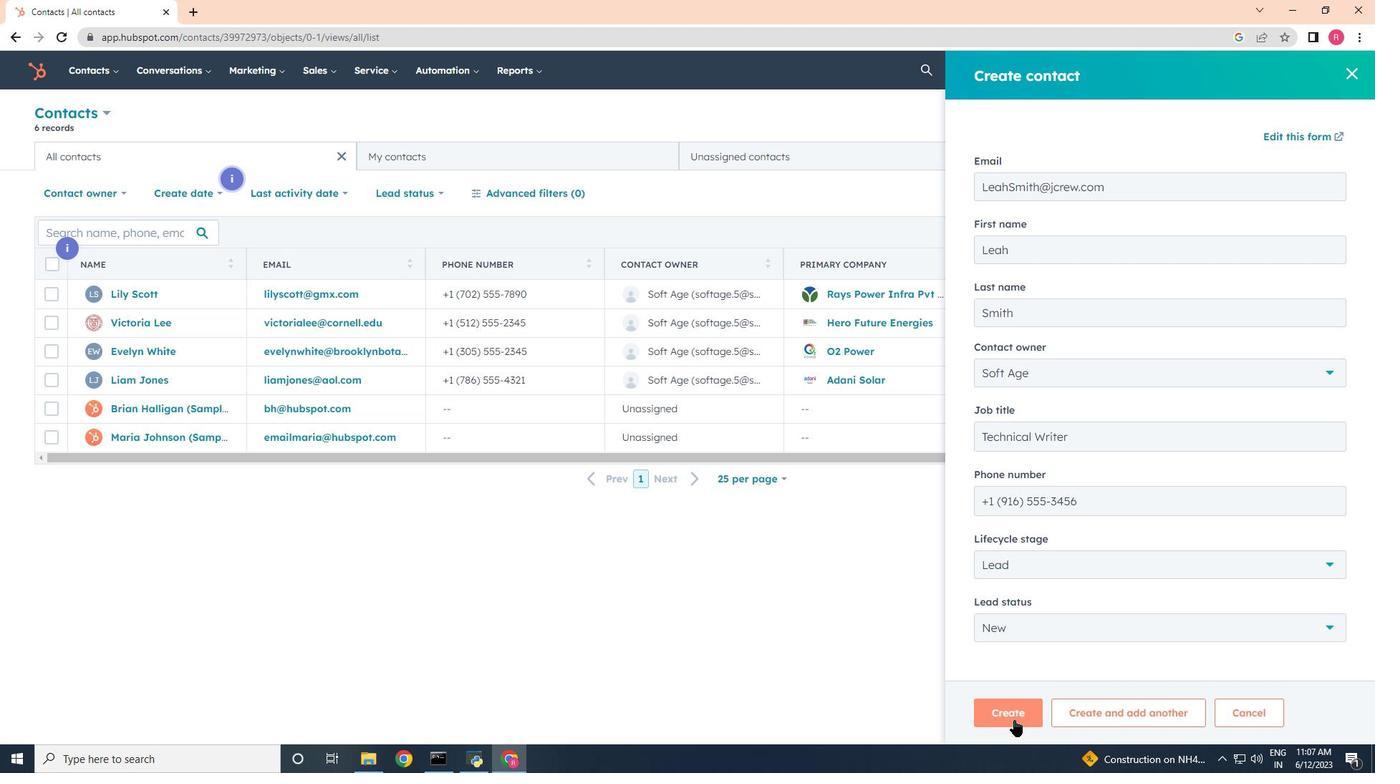 
Action: Mouse pressed left at (1013, 720)
Screenshot: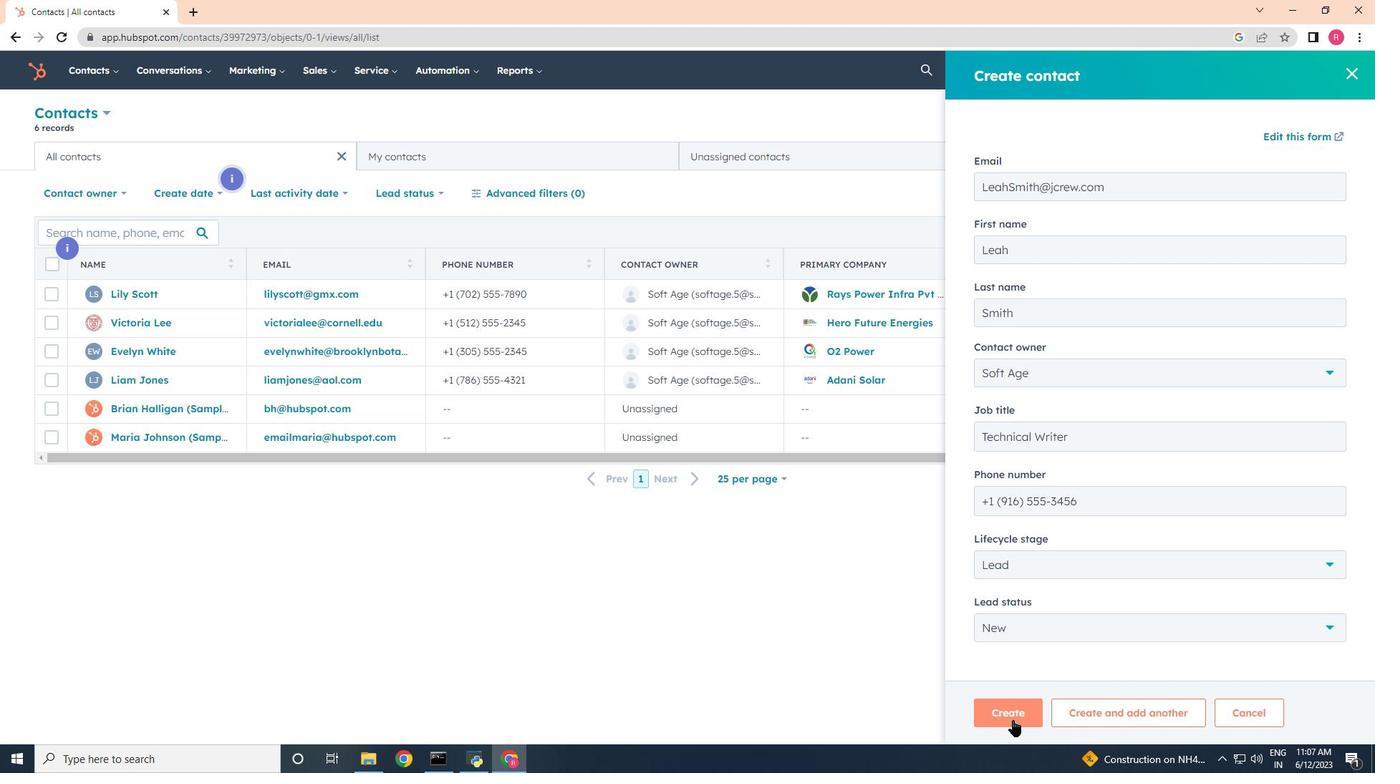 
Action: Mouse moved to (977, 468)
Screenshot: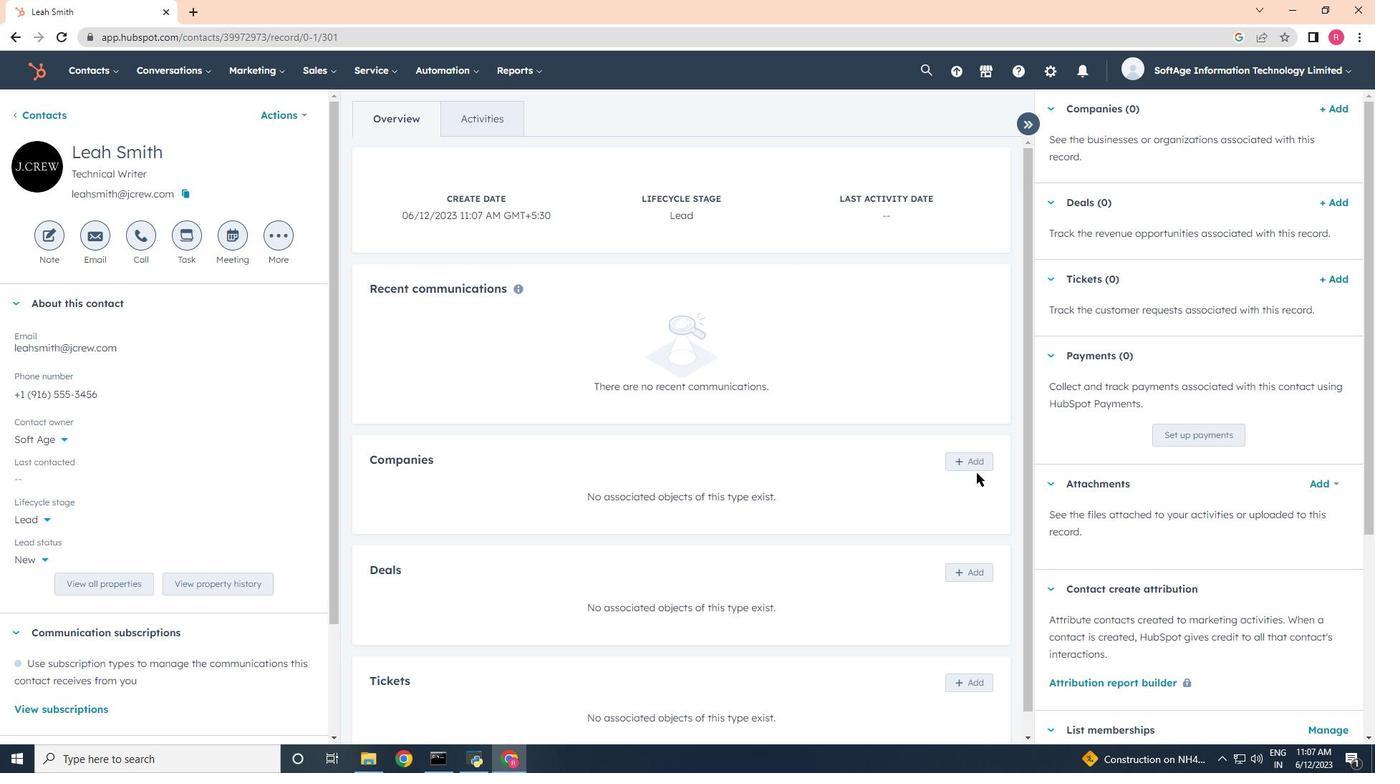 
Action: Mouse pressed left at (977, 468)
Screenshot: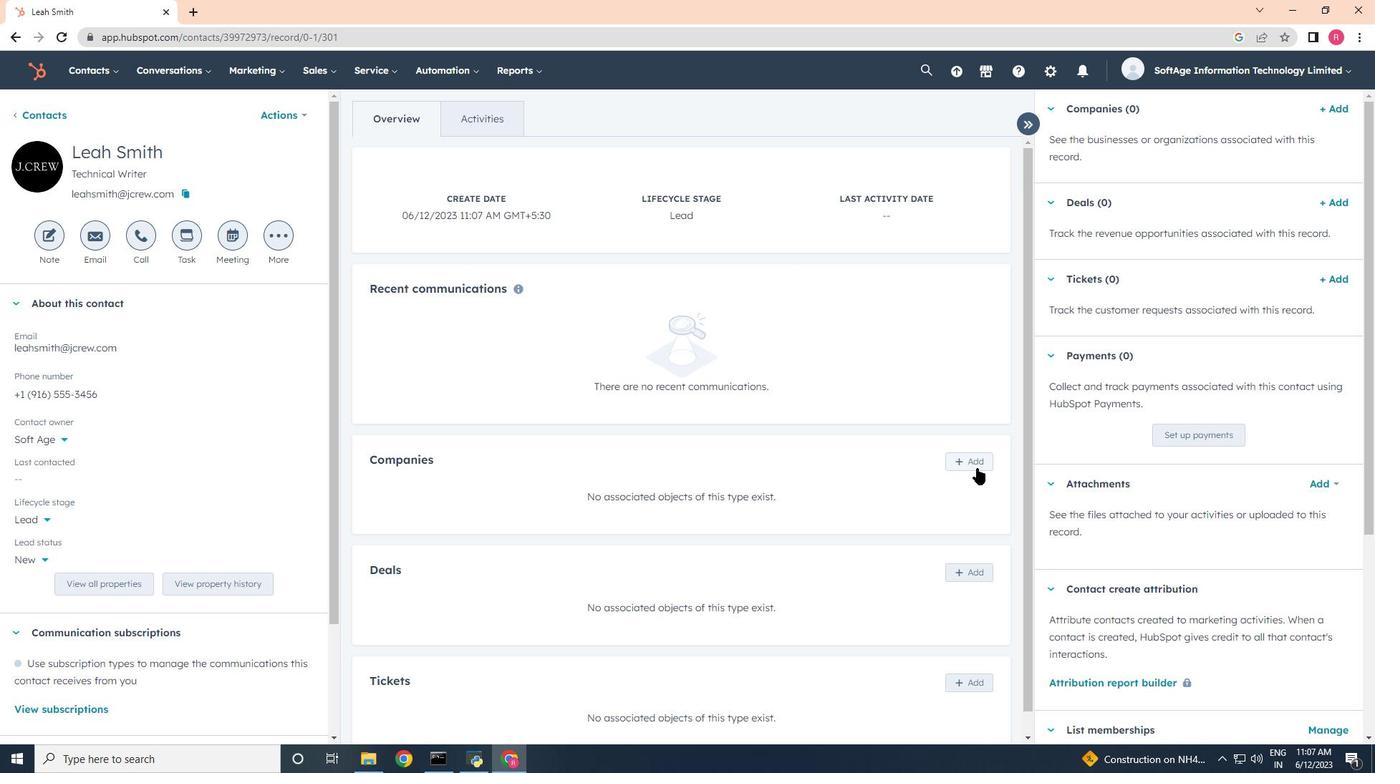 
Action: Mouse moved to (1043, 144)
Screenshot: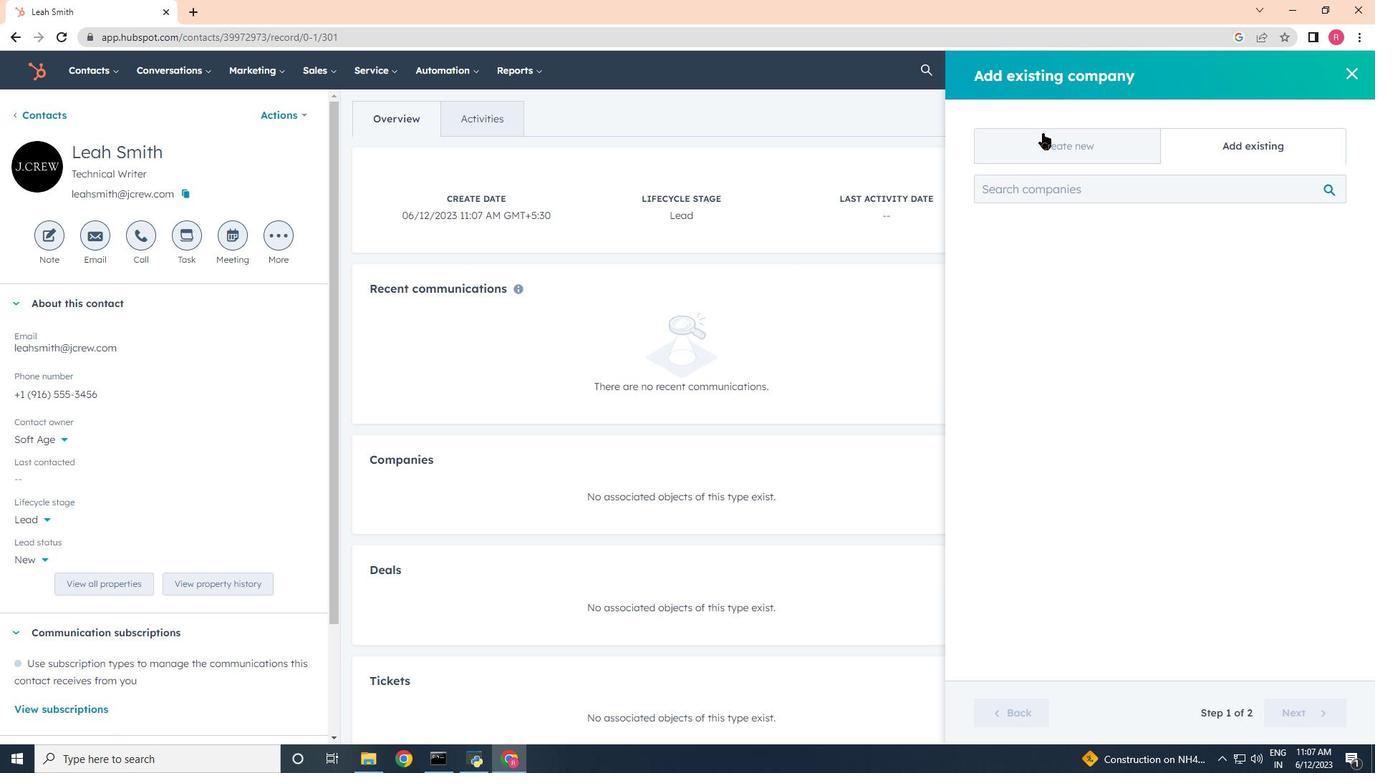 
Action: Mouse pressed left at (1043, 144)
Screenshot: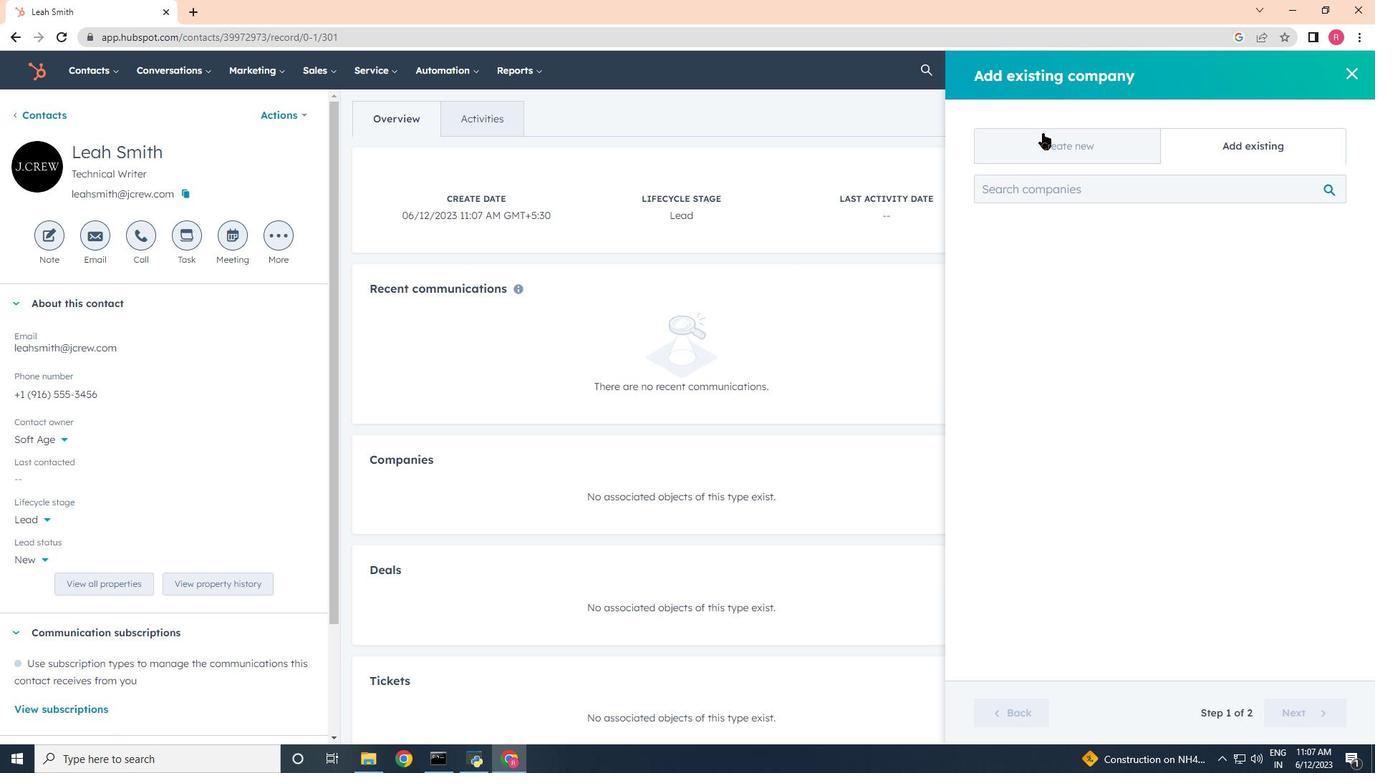 
Action: Mouse moved to (1067, 231)
Screenshot: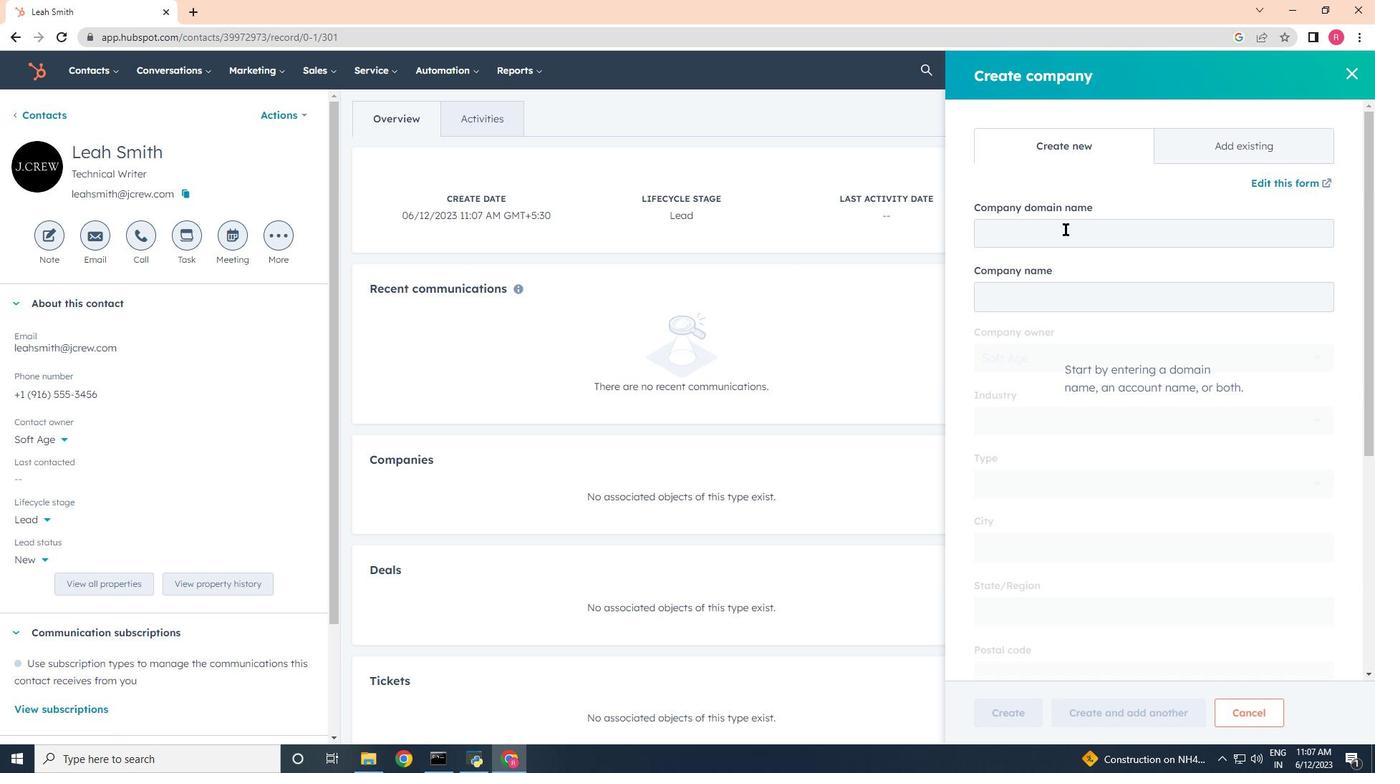 
Action: Mouse pressed left at (1067, 231)
Screenshot: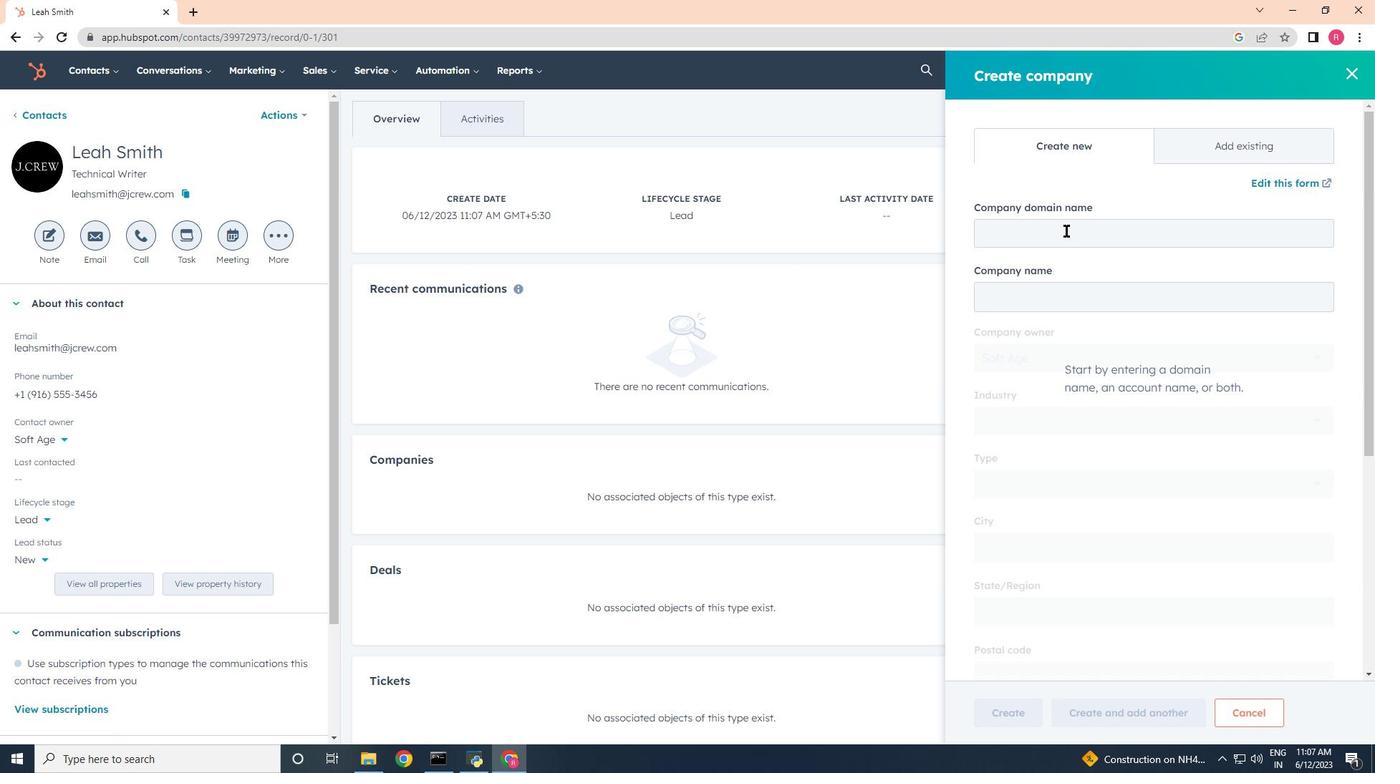 
Action: Mouse moved to (1068, 231)
Screenshot: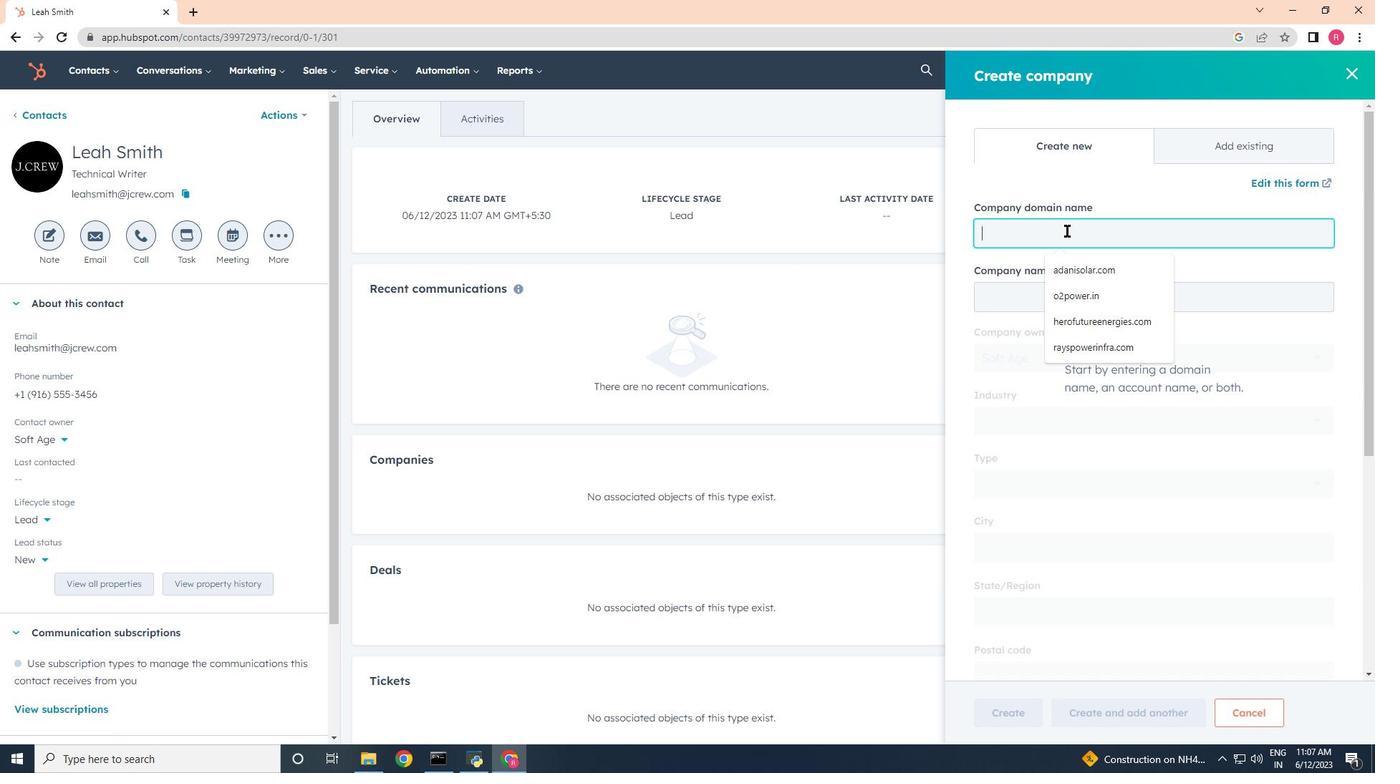 
Action: Key pressed www.sunalphaenergy.com
Screenshot: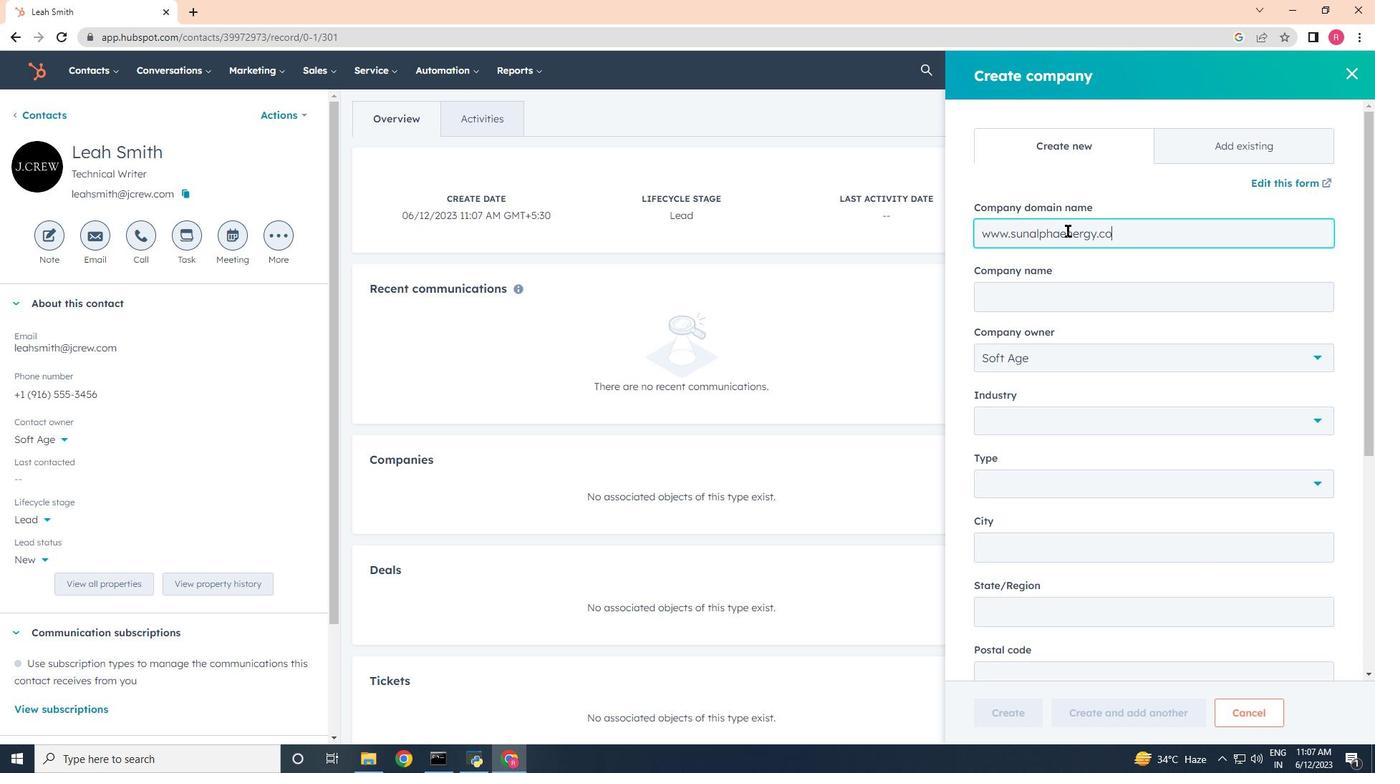 
Action: Mouse moved to (1012, 711)
Screenshot: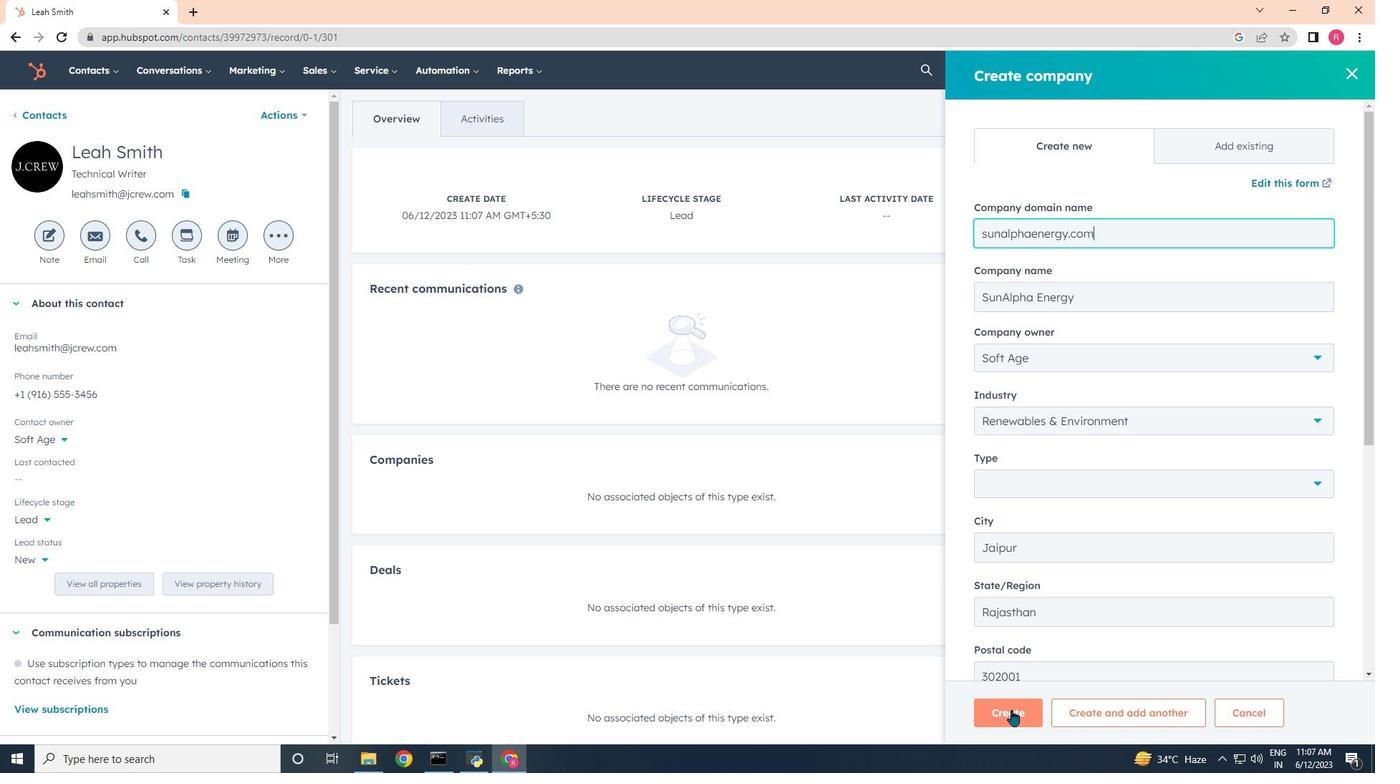 
Action: Mouse scrolled (1012, 710) with delta (0, 0)
Screenshot: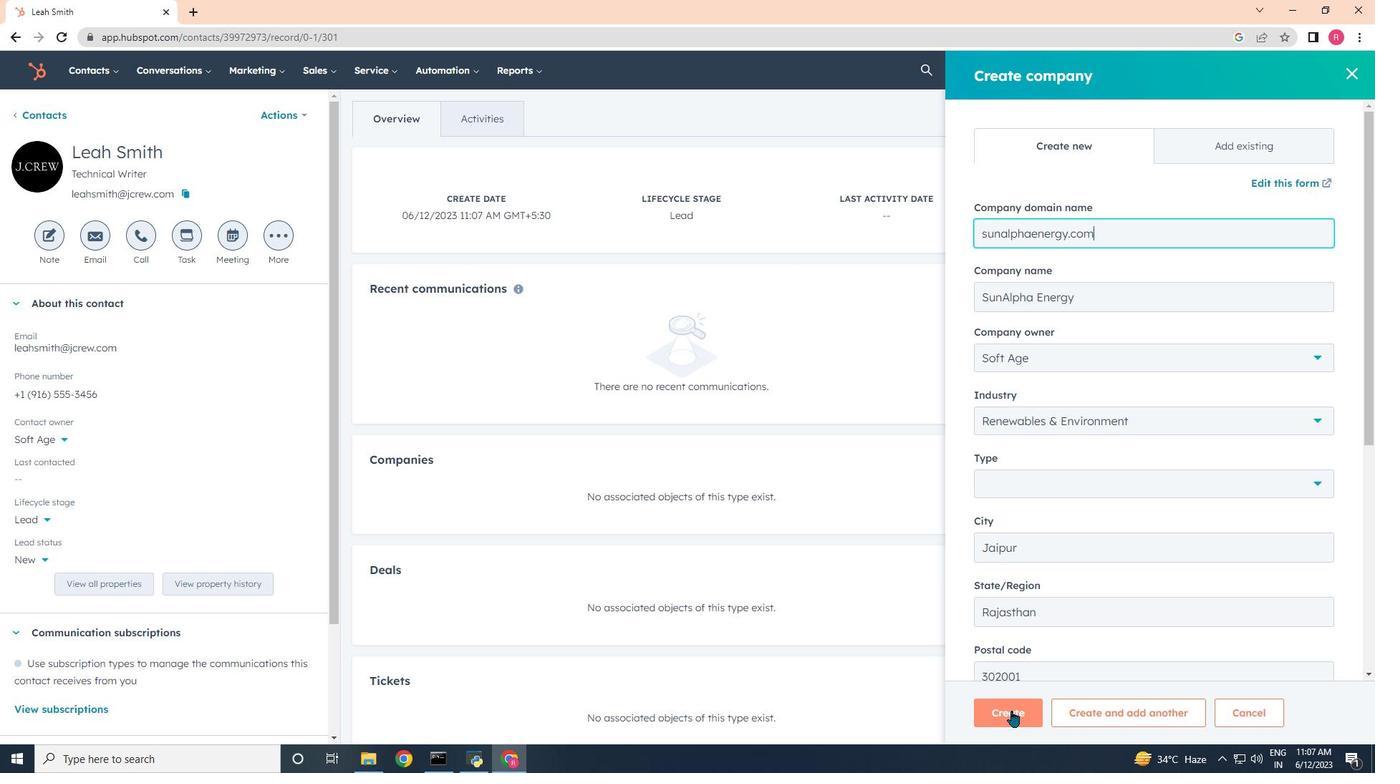 
Action: Mouse moved to (1039, 577)
Screenshot: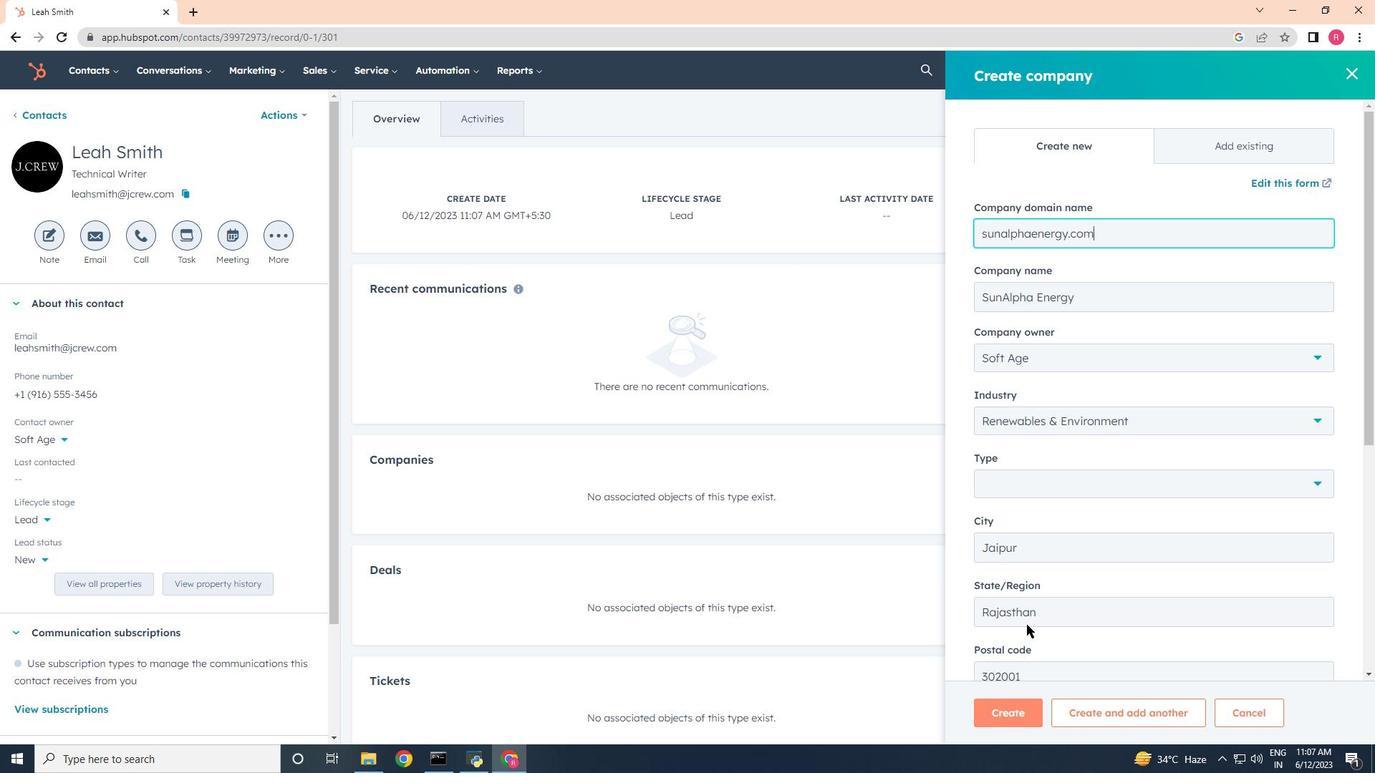 
Action: Mouse scrolled (1039, 576) with delta (0, 0)
Screenshot: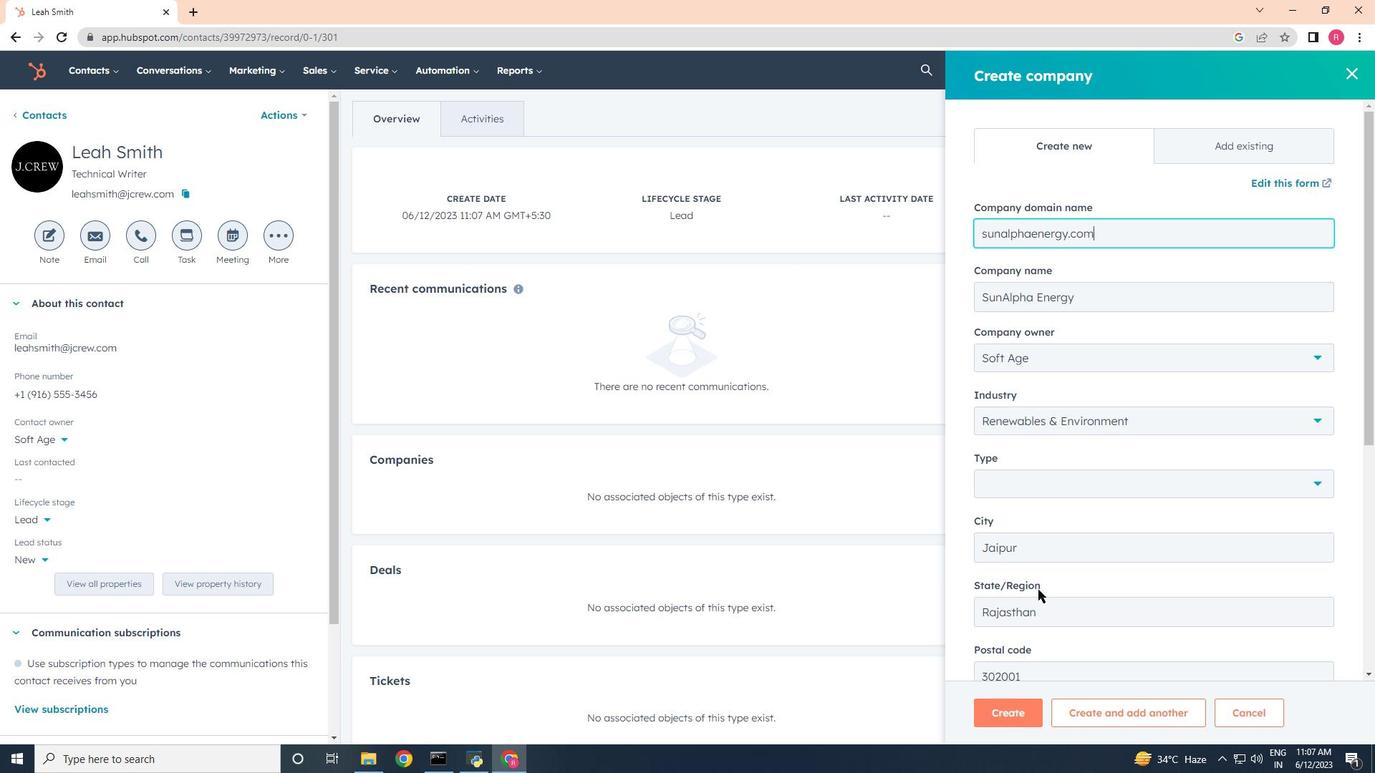 
Action: Mouse scrolled (1039, 576) with delta (0, 0)
Screenshot: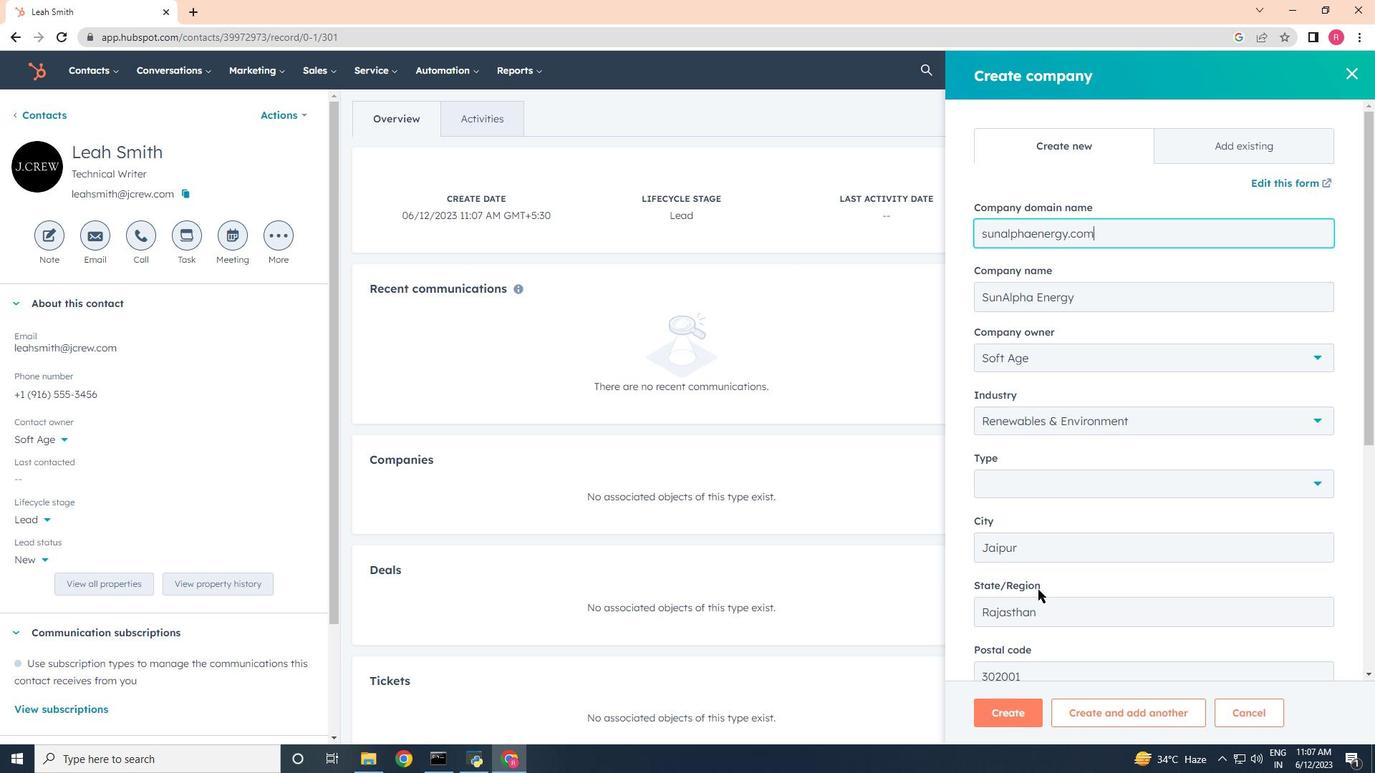 
Action: Mouse scrolled (1039, 576) with delta (0, 0)
Screenshot: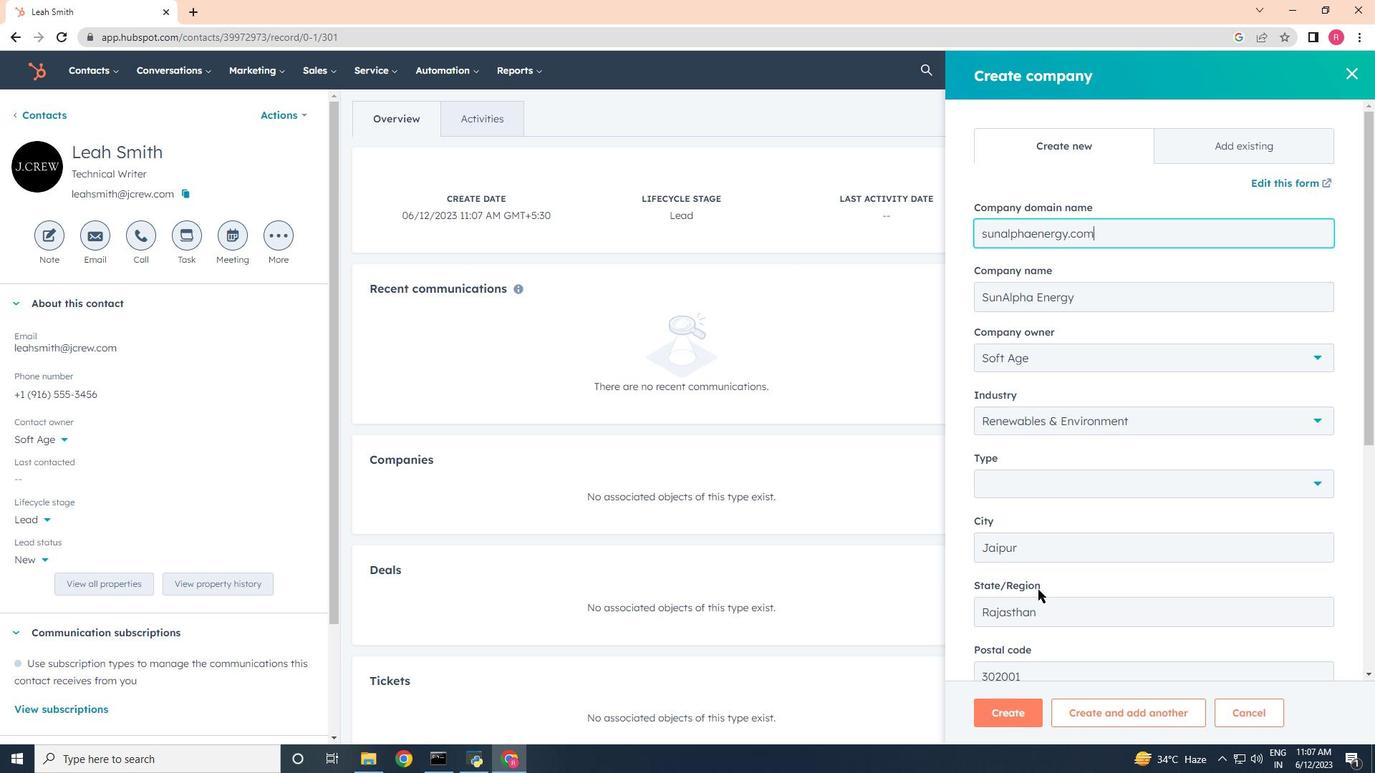 
Action: Mouse scrolled (1039, 576) with delta (0, 0)
Screenshot: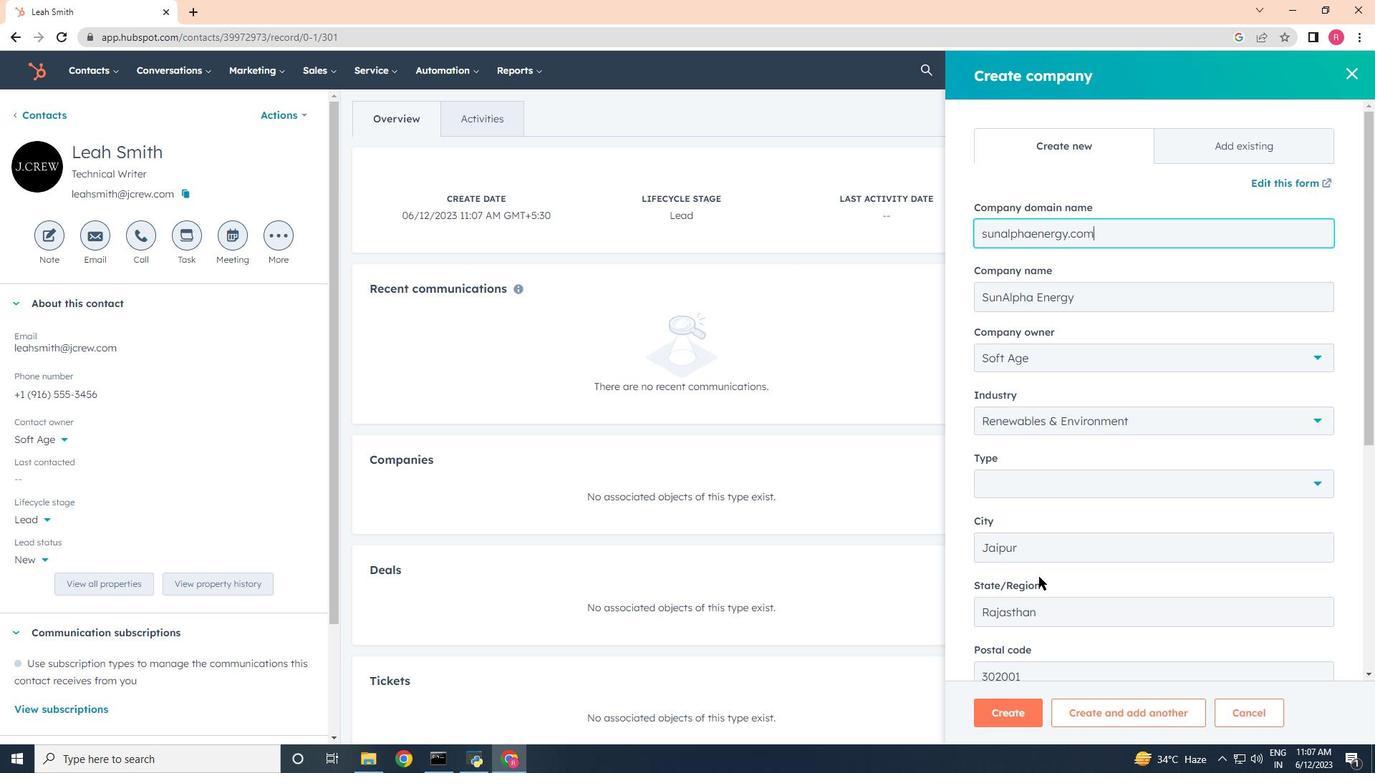 
Action: Mouse scrolled (1039, 576) with delta (0, 0)
Screenshot: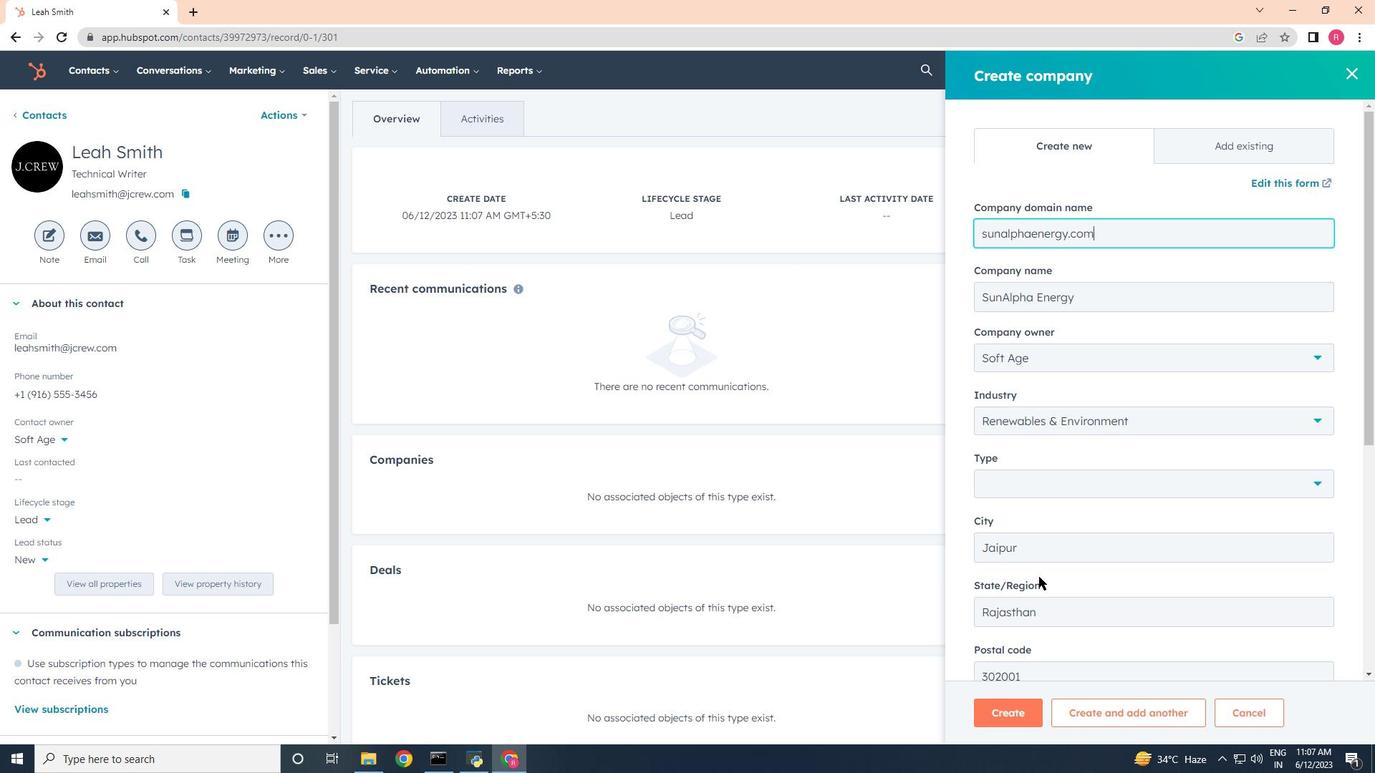 
Action: Mouse scrolled (1039, 576) with delta (0, 0)
Screenshot: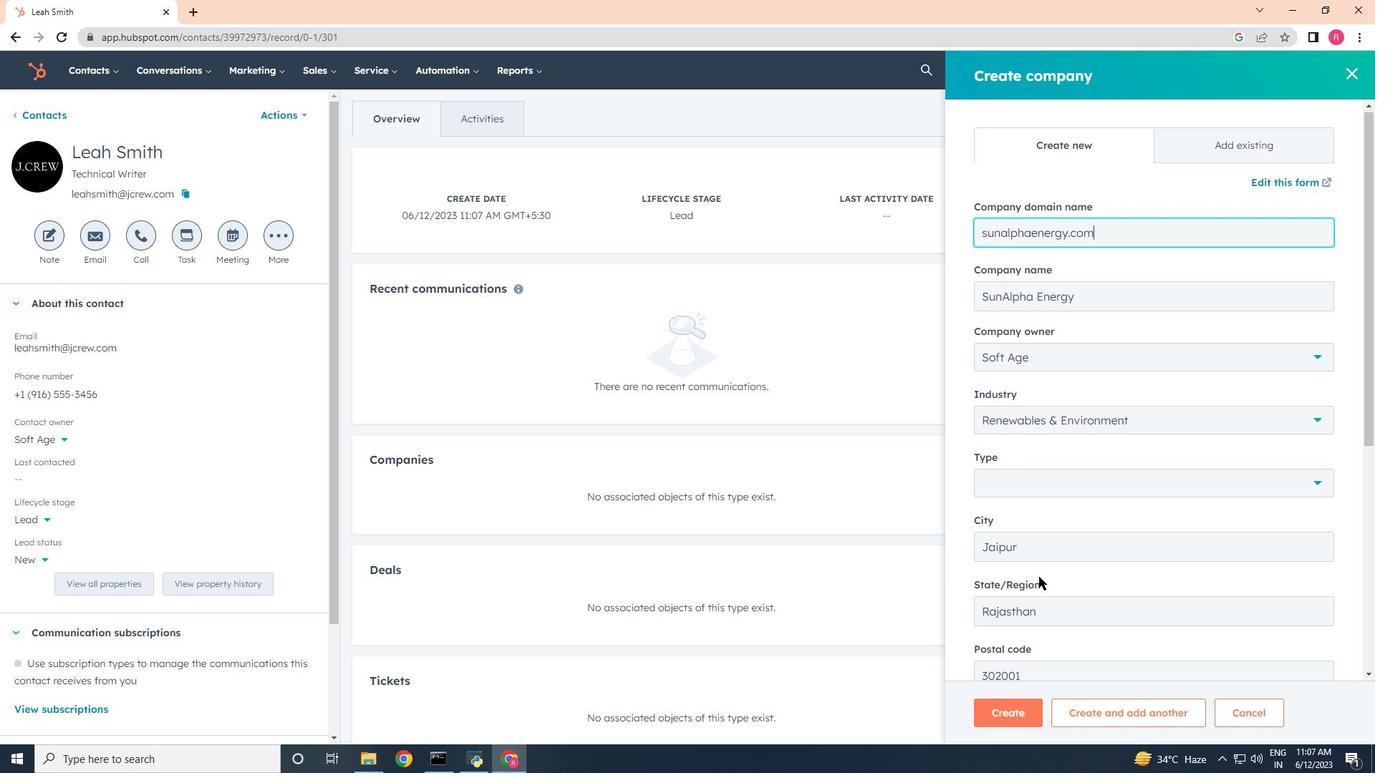 
Action: Mouse moved to (1039, 576)
Screenshot: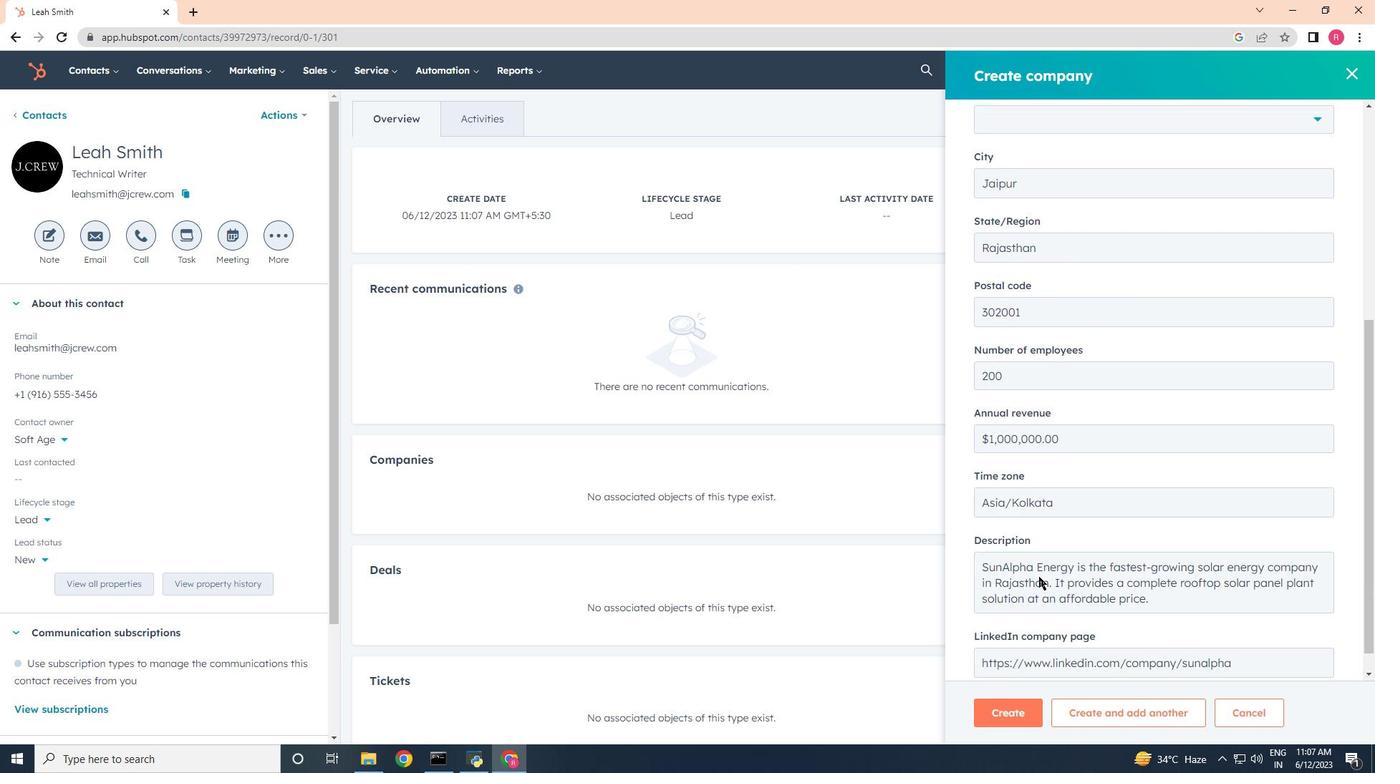 
Action: Mouse scrolled (1039, 576) with delta (0, 0)
Screenshot: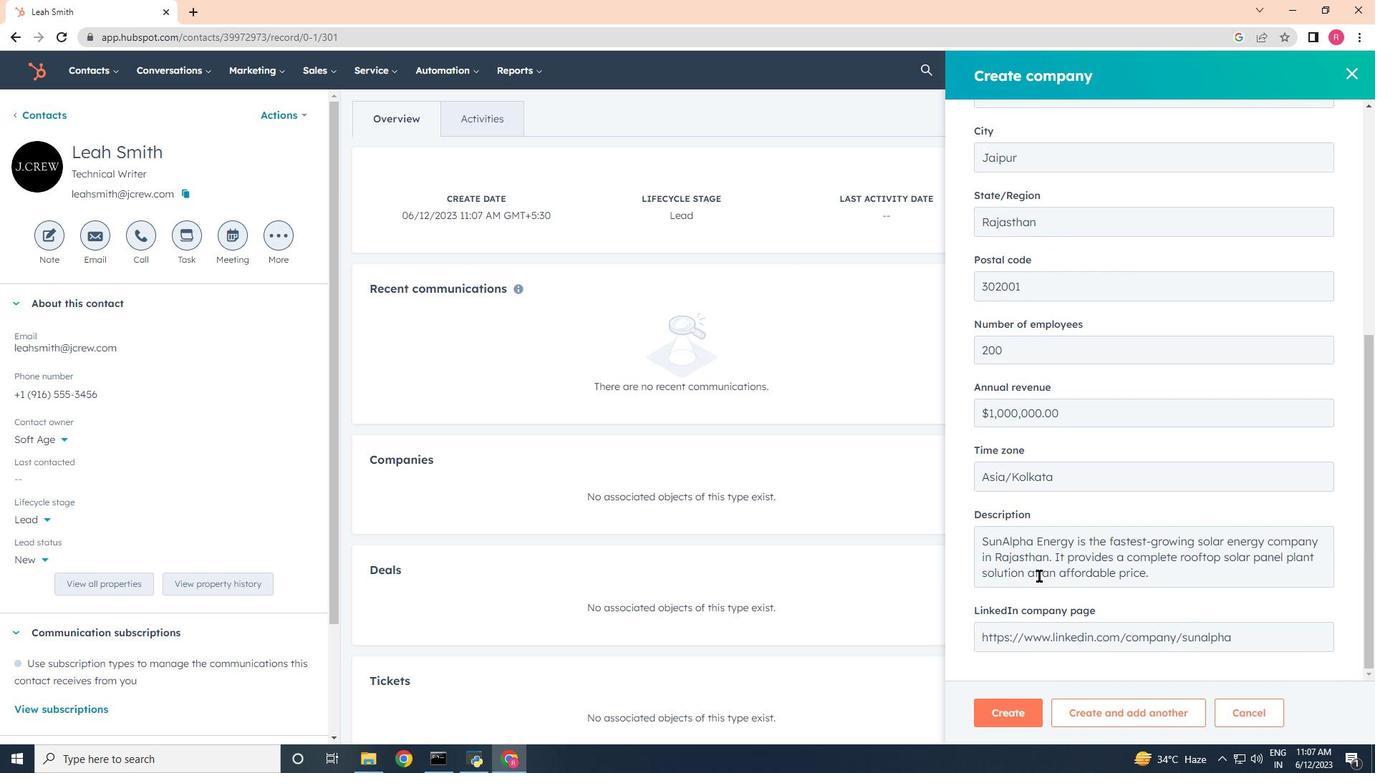 
Action: Mouse scrolled (1039, 576) with delta (0, 0)
Screenshot: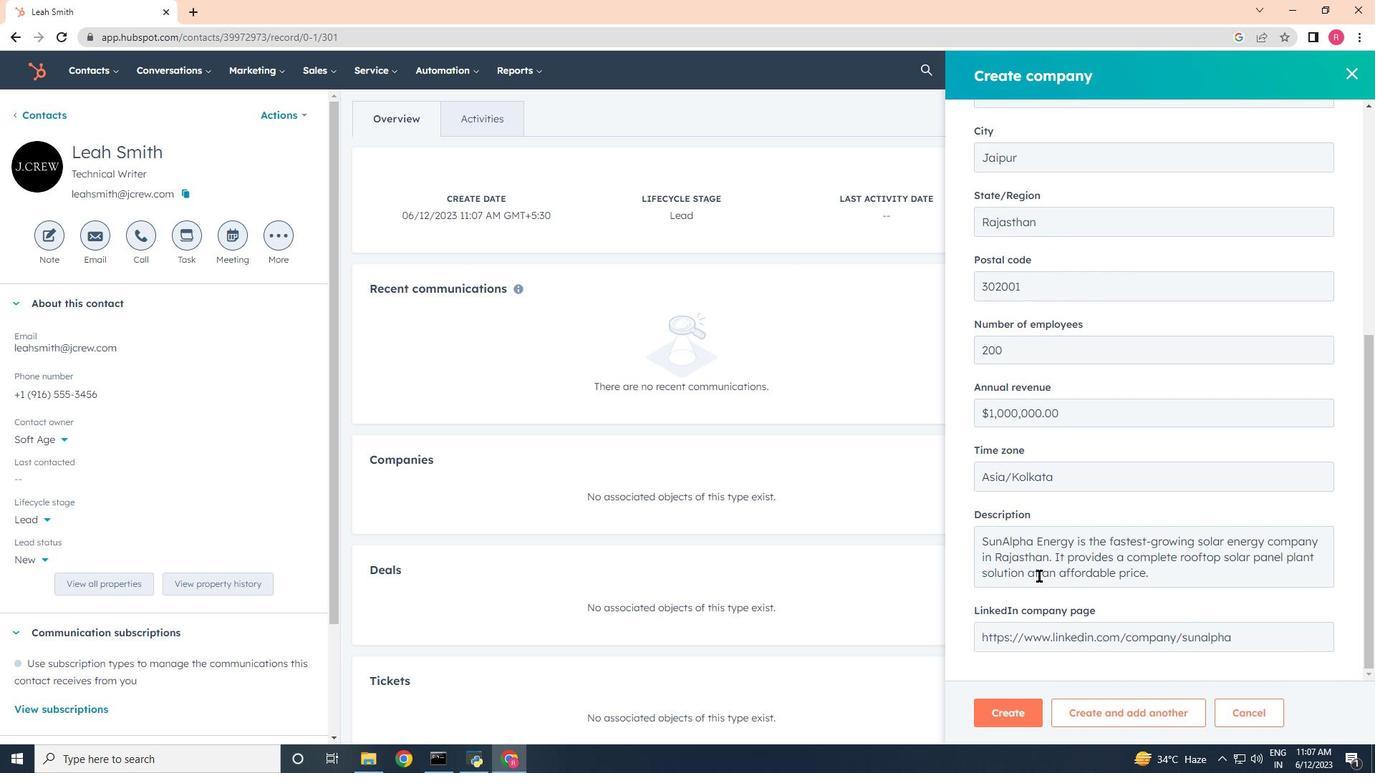 
Action: Mouse moved to (1039, 576)
Screenshot: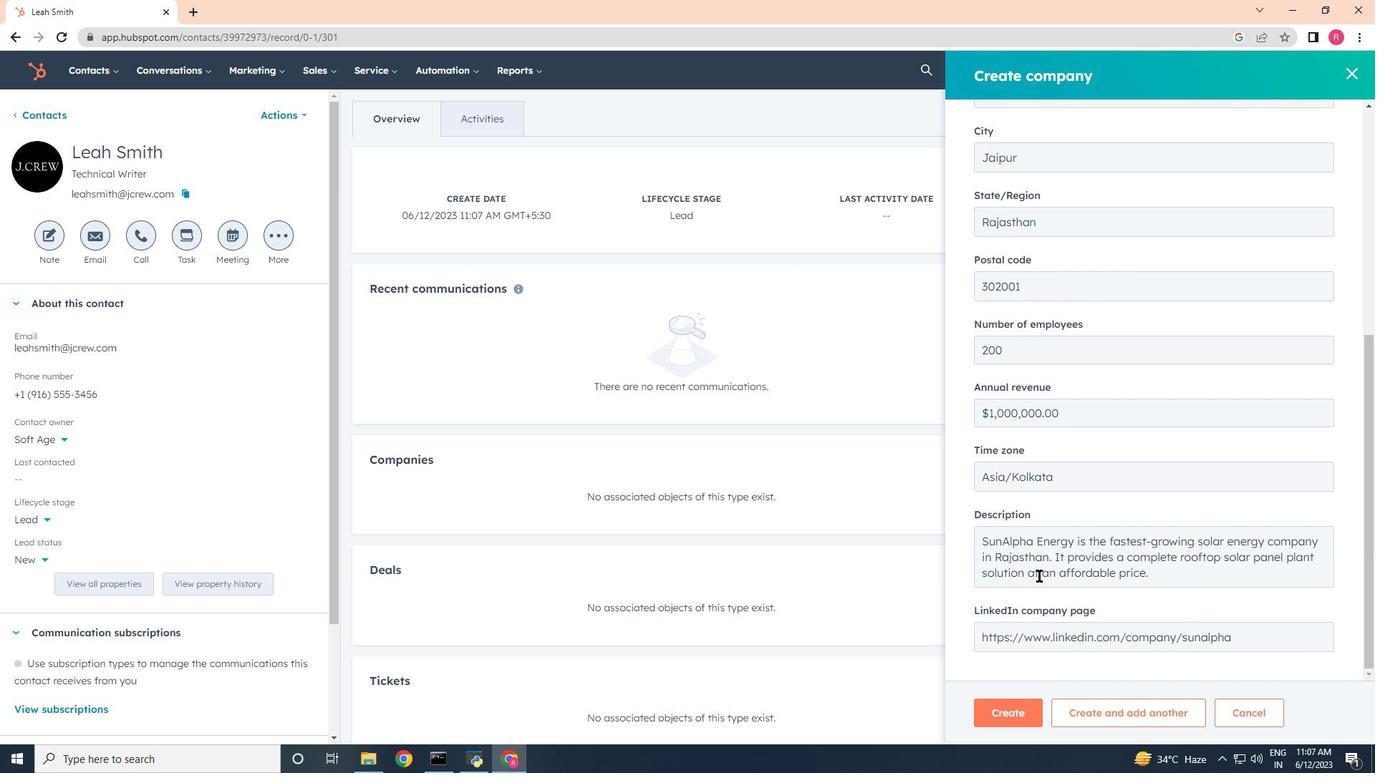 
Action: Mouse scrolled (1039, 576) with delta (0, 0)
Screenshot: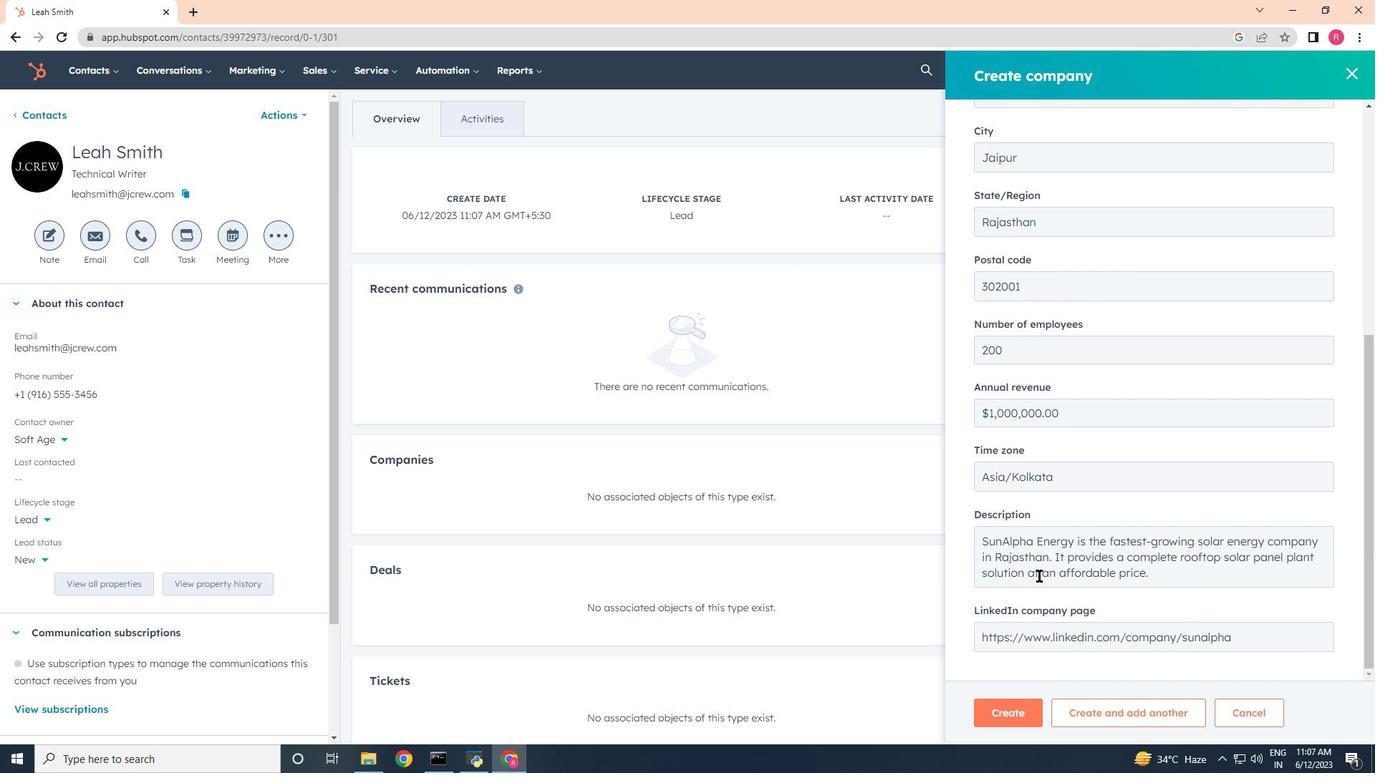 
Action: Mouse scrolled (1039, 576) with delta (0, 0)
Screenshot: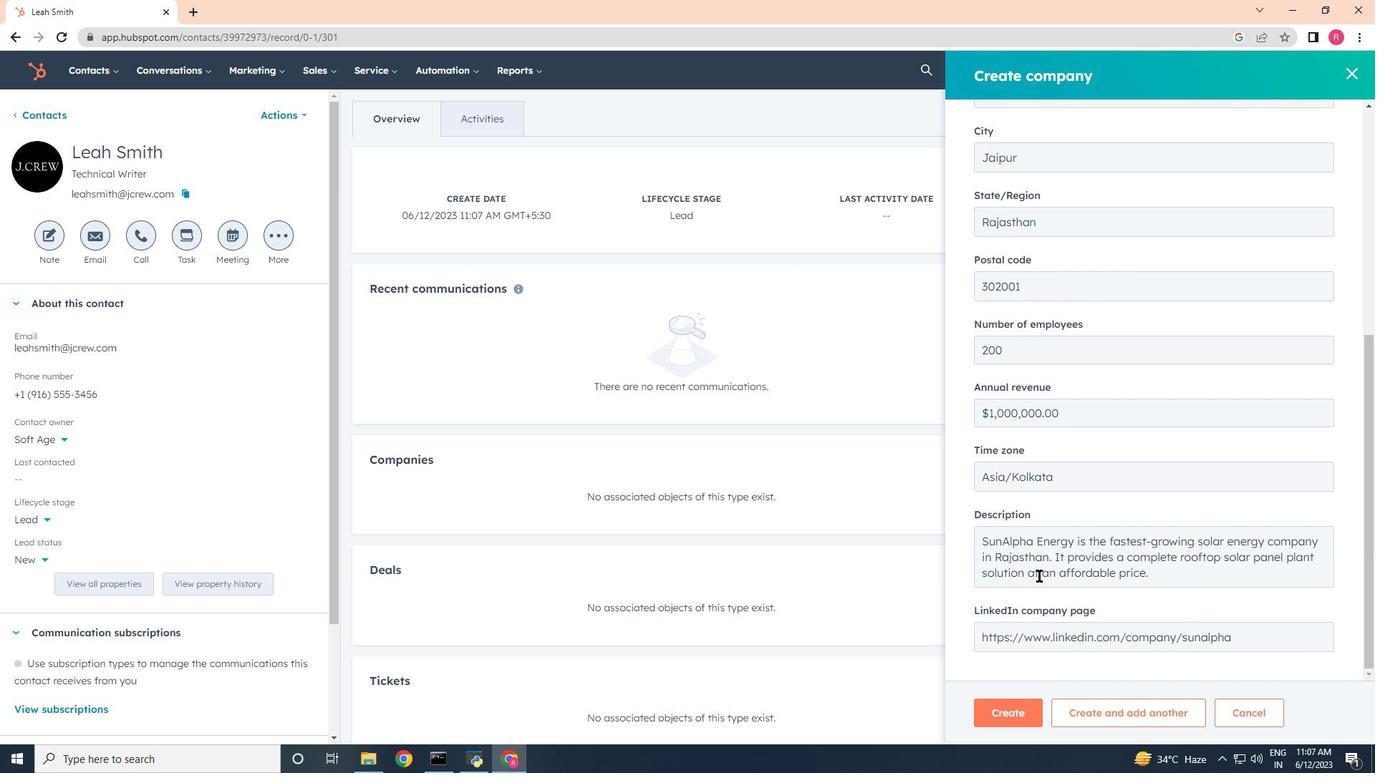 
Action: Mouse moved to (1008, 710)
Screenshot: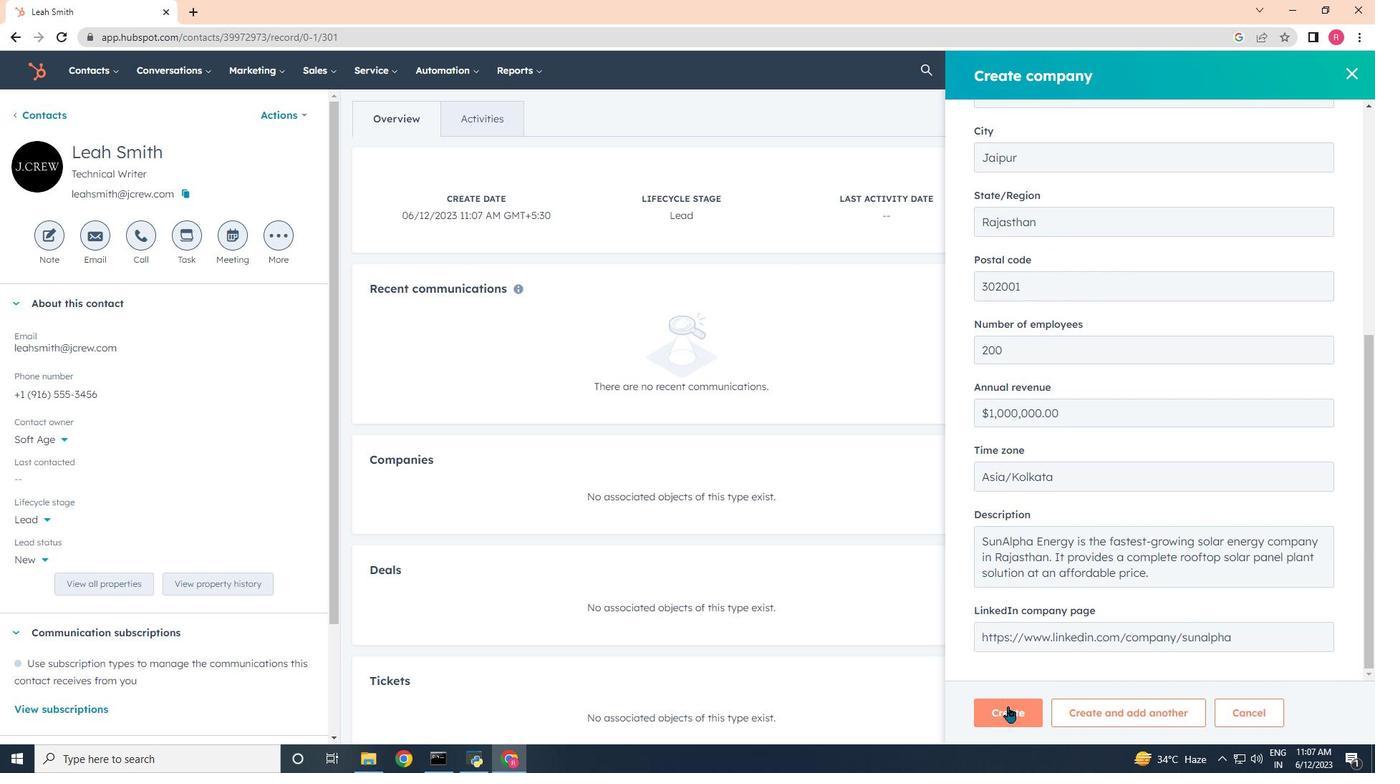 
Action: Mouse pressed left at (1008, 710)
Screenshot: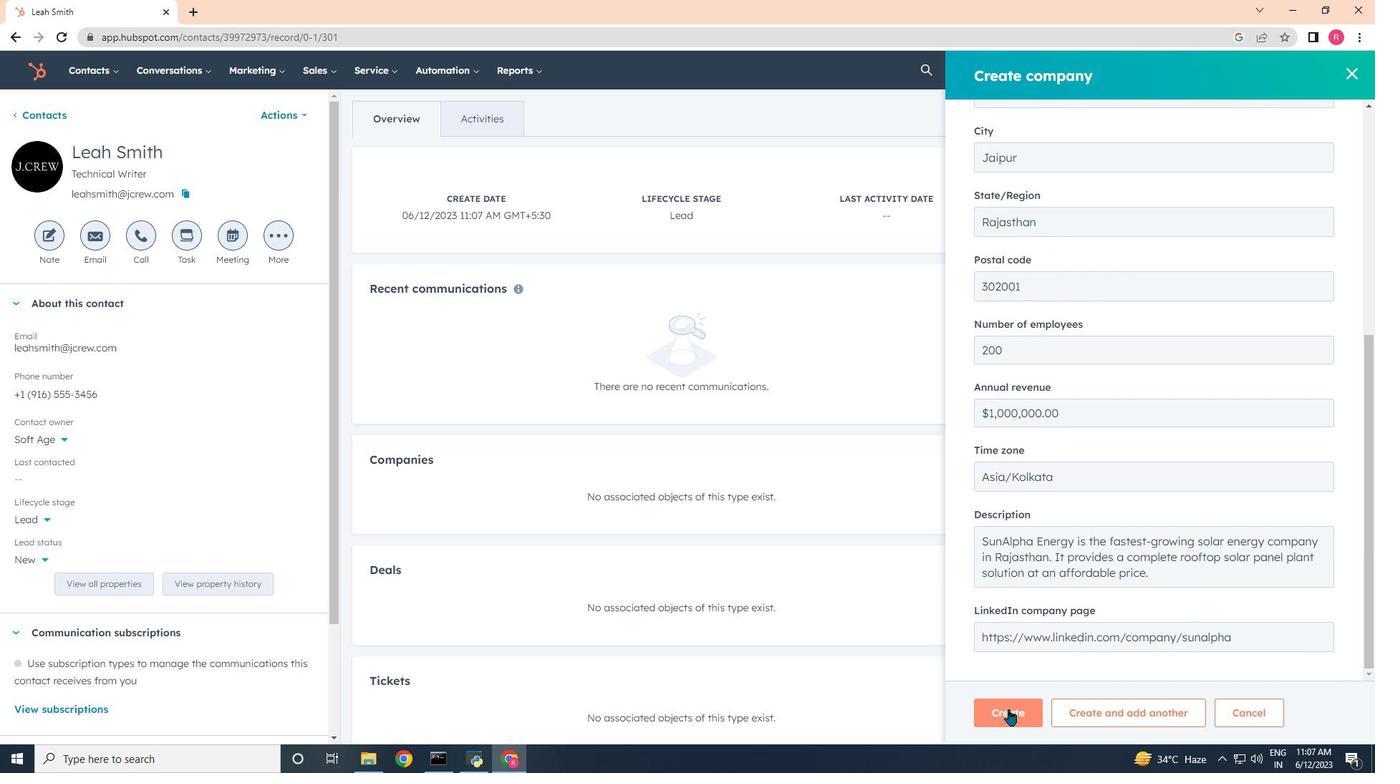
Action: Mouse moved to (1042, 687)
Screenshot: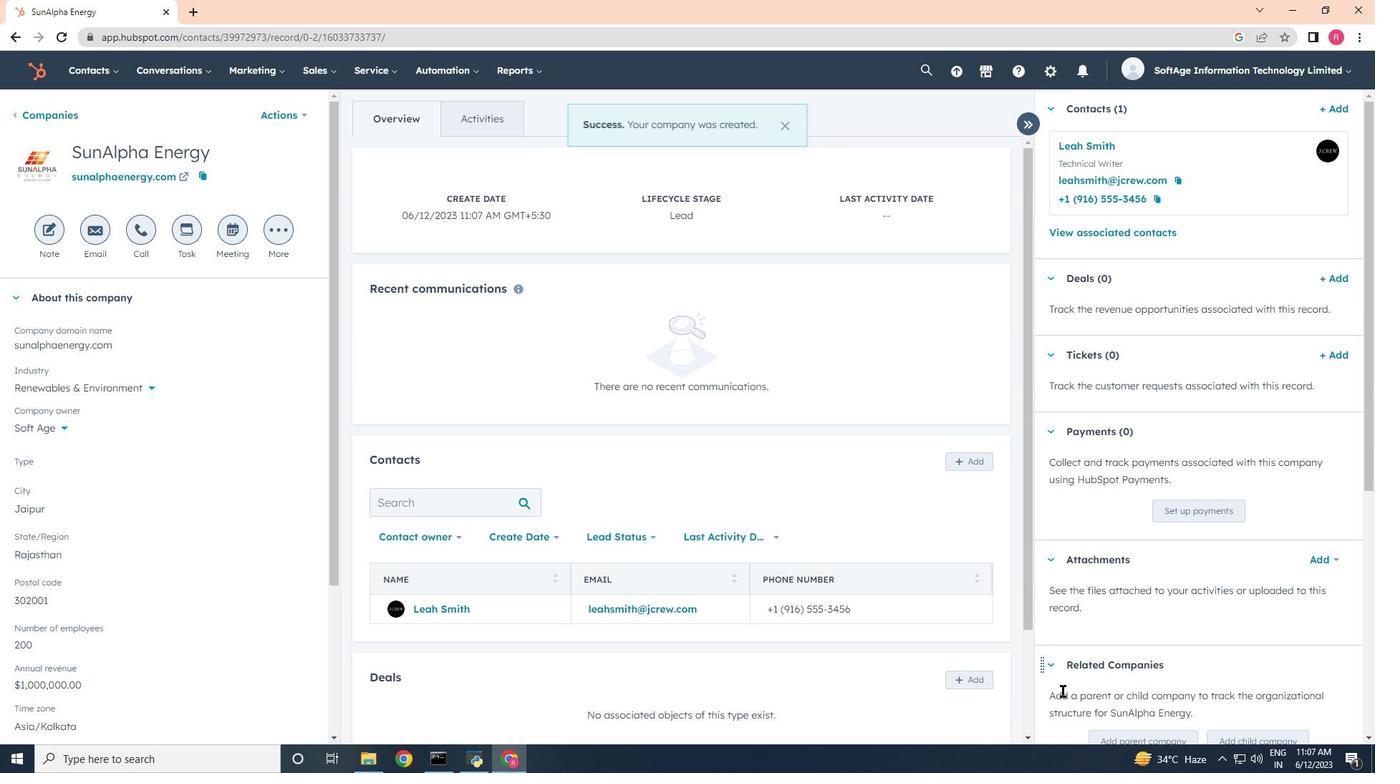 
